 Task: Create a due date automation trigger when advanced on, on the monday after a card is due add dates due next month at 11:00 AM.
Action: Mouse moved to (848, 248)
Screenshot: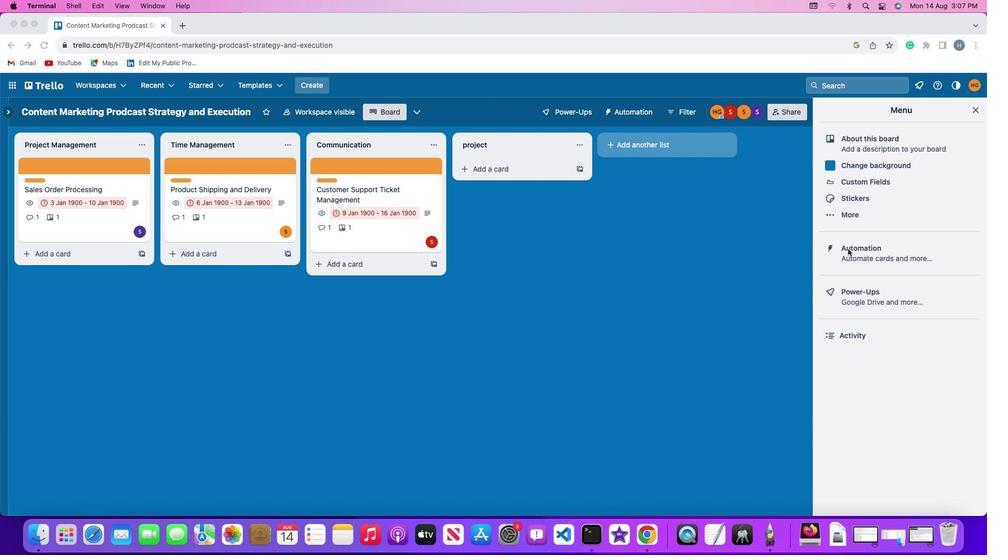 
Action: Mouse pressed left at (848, 248)
Screenshot: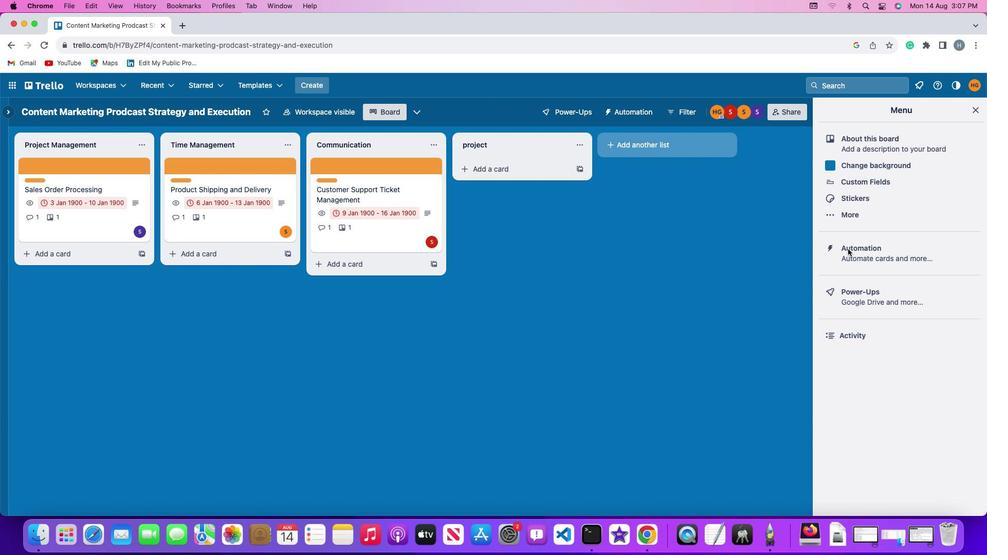 
Action: Mouse pressed left at (848, 248)
Screenshot: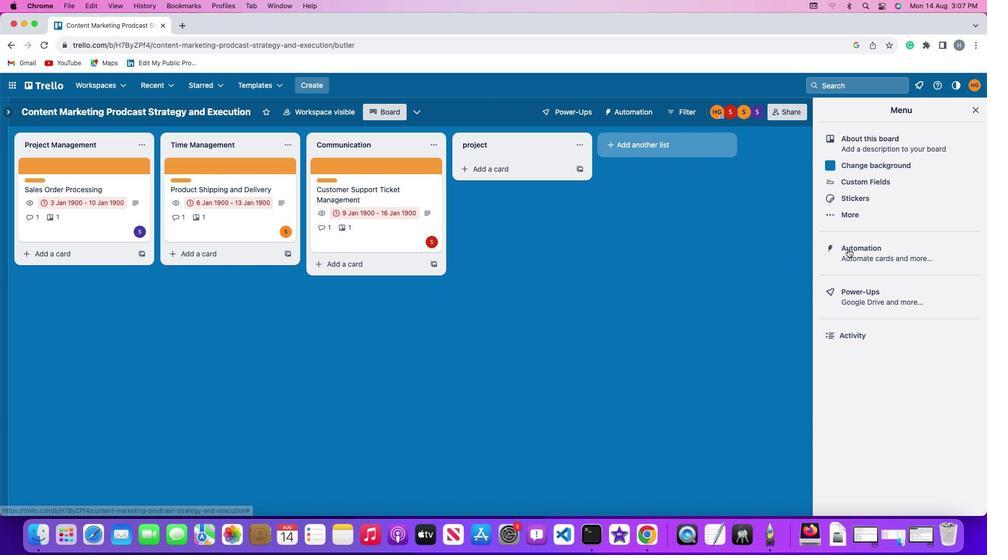 
Action: Mouse moved to (65, 242)
Screenshot: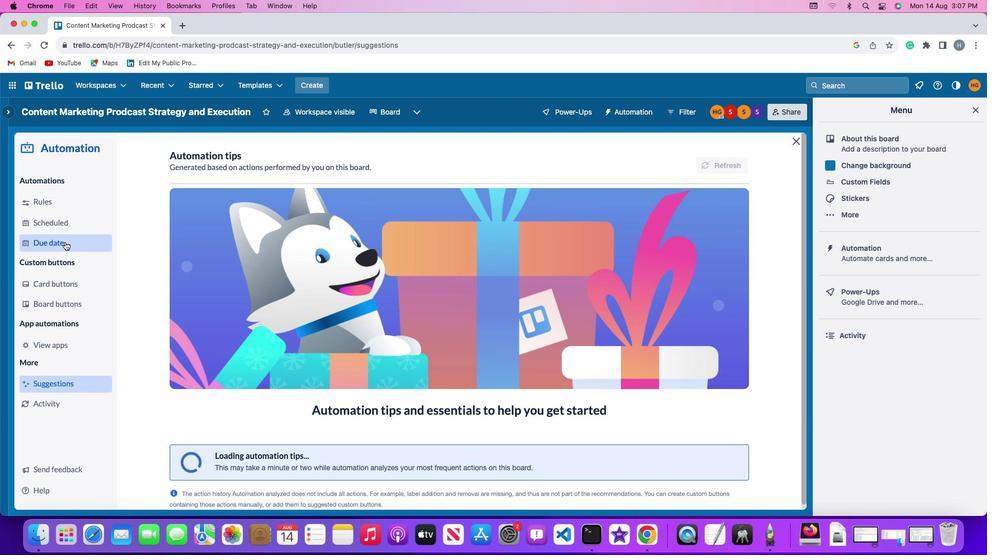 
Action: Mouse pressed left at (65, 242)
Screenshot: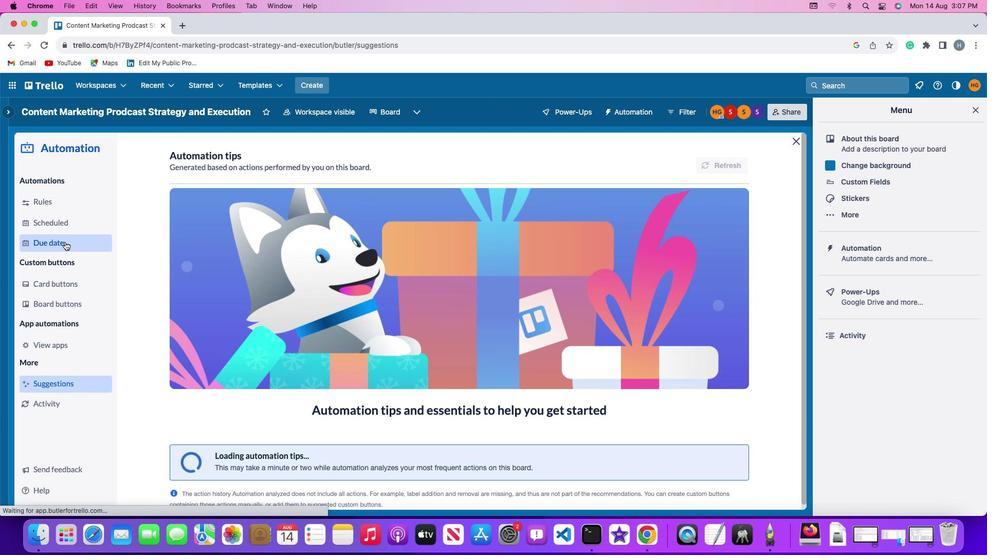 
Action: Mouse moved to (706, 156)
Screenshot: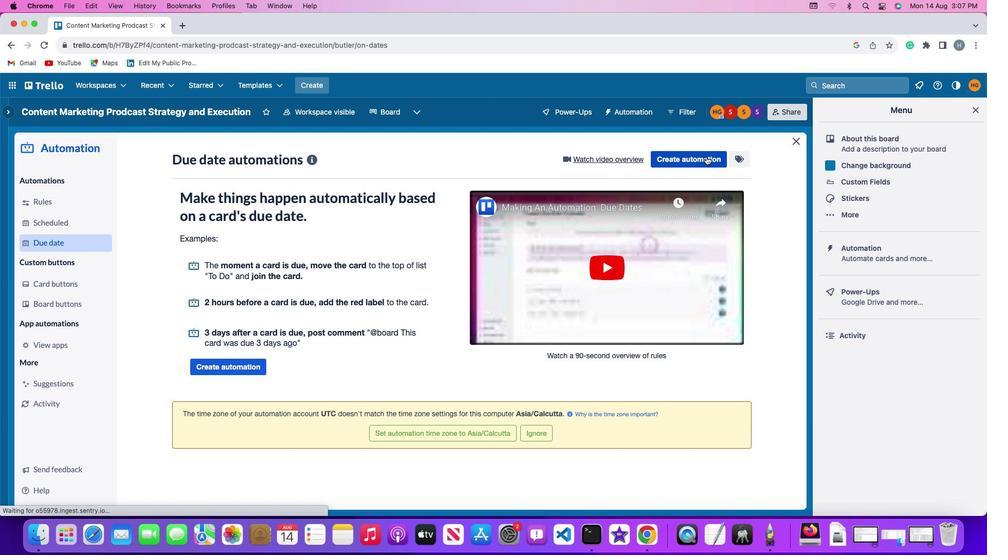 
Action: Mouse pressed left at (706, 156)
Screenshot: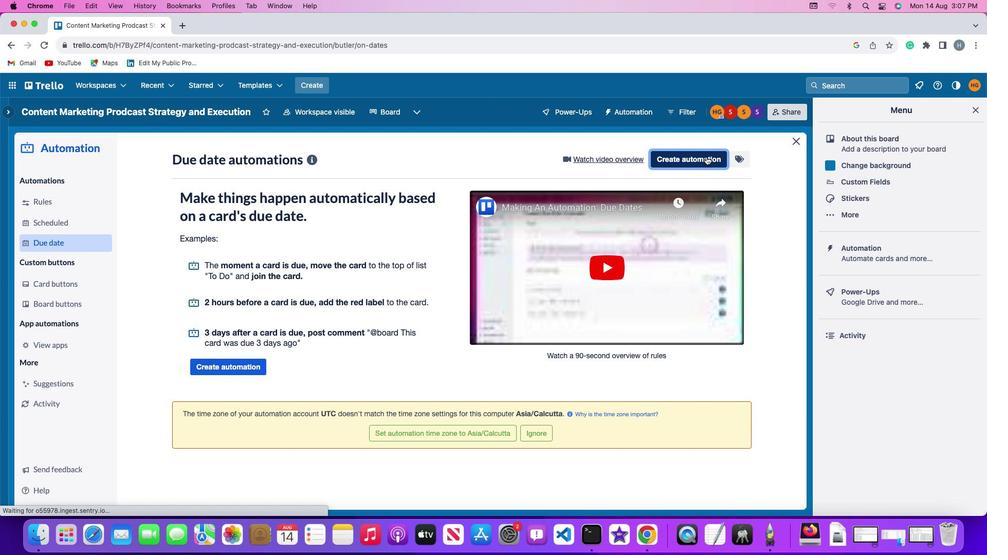 
Action: Mouse moved to (211, 259)
Screenshot: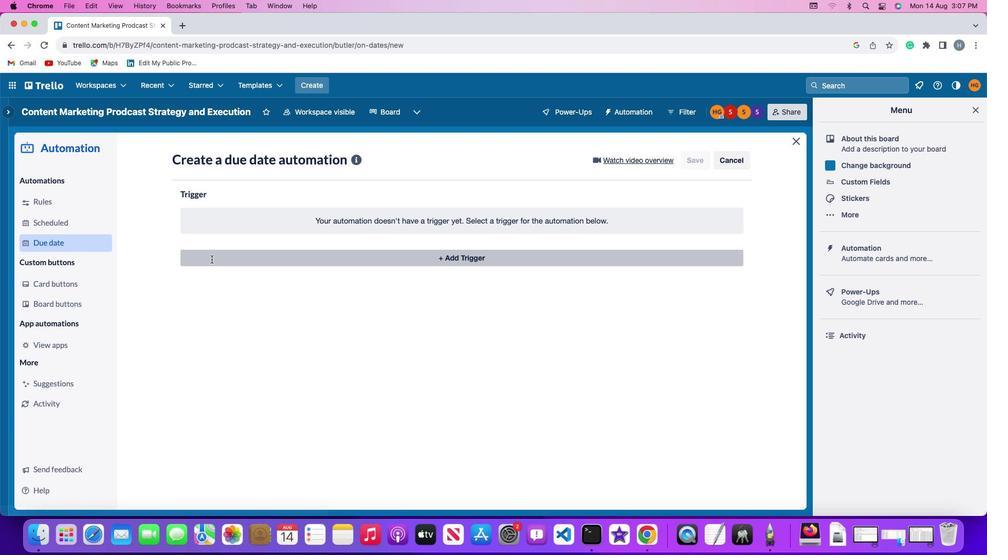 
Action: Mouse pressed left at (211, 259)
Screenshot: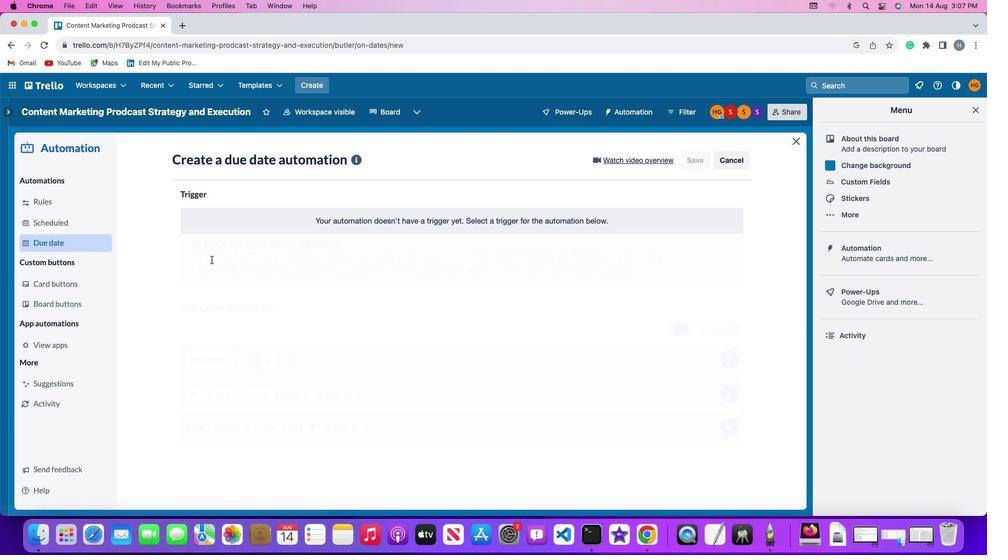 
Action: Mouse moved to (223, 443)
Screenshot: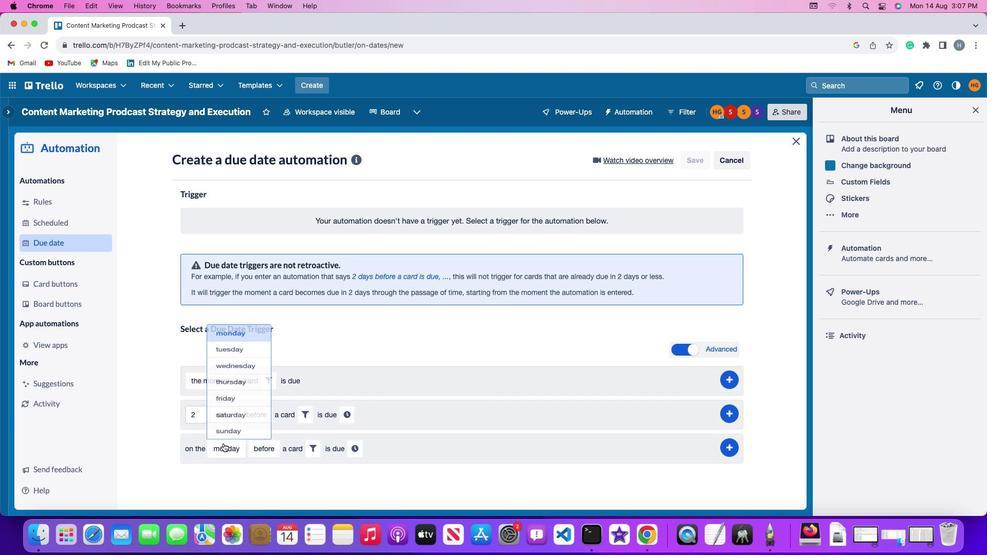 
Action: Mouse pressed left at (223, 443)
Screenshot: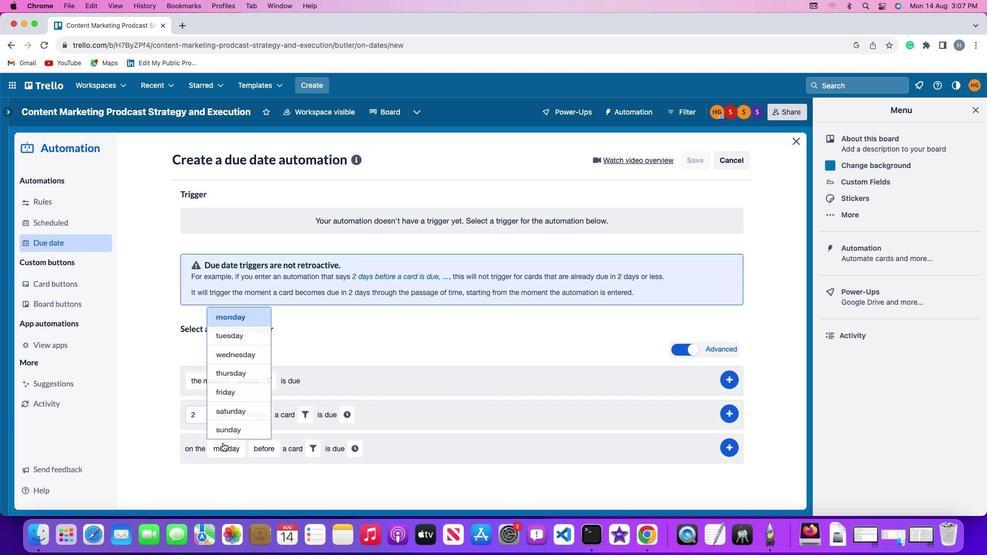 
Action: Mouse moved to (239, 311)
Screenshot: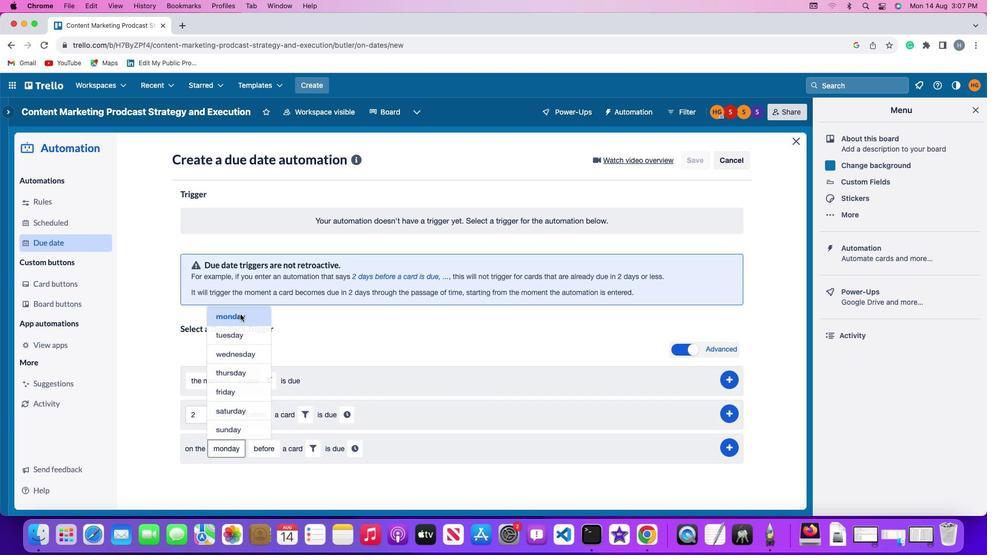 
Action: Mouse pressed left at (239, 311)
Screenshot: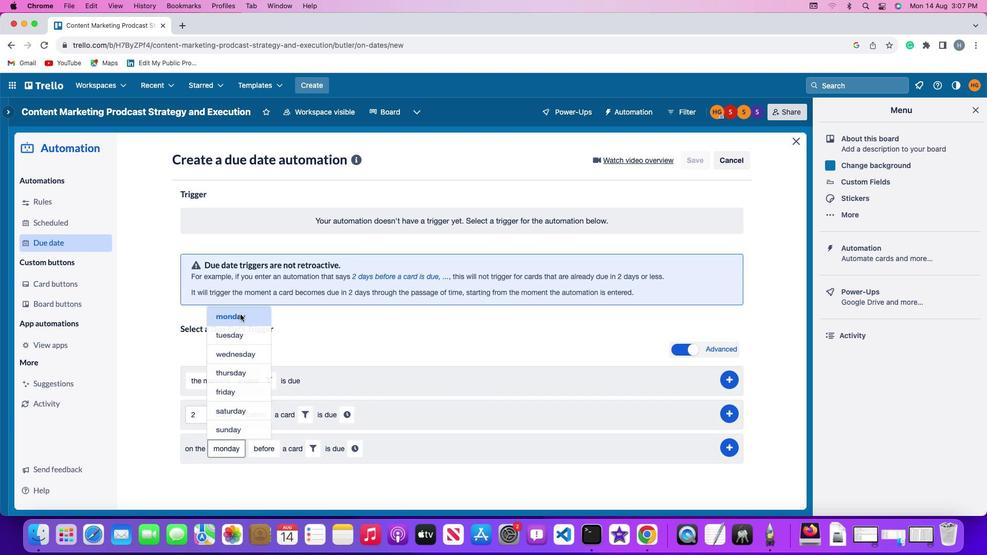 
Action: Mouse moved to (263, 444)
Screenshot: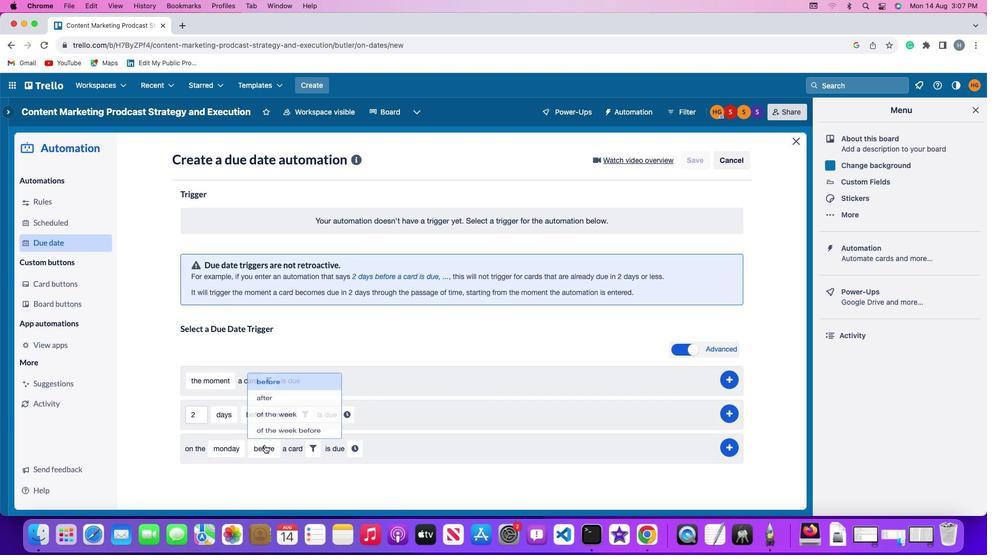 
Action: Mouse pressed left at (263, 444)
Screenshot: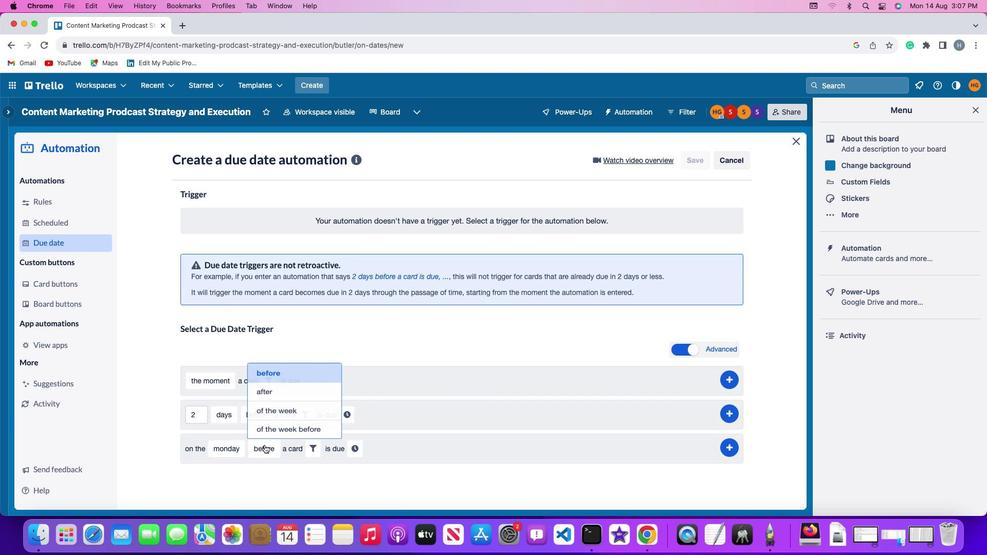 
Action: Mouse moved to (277, 388)
Screenshot: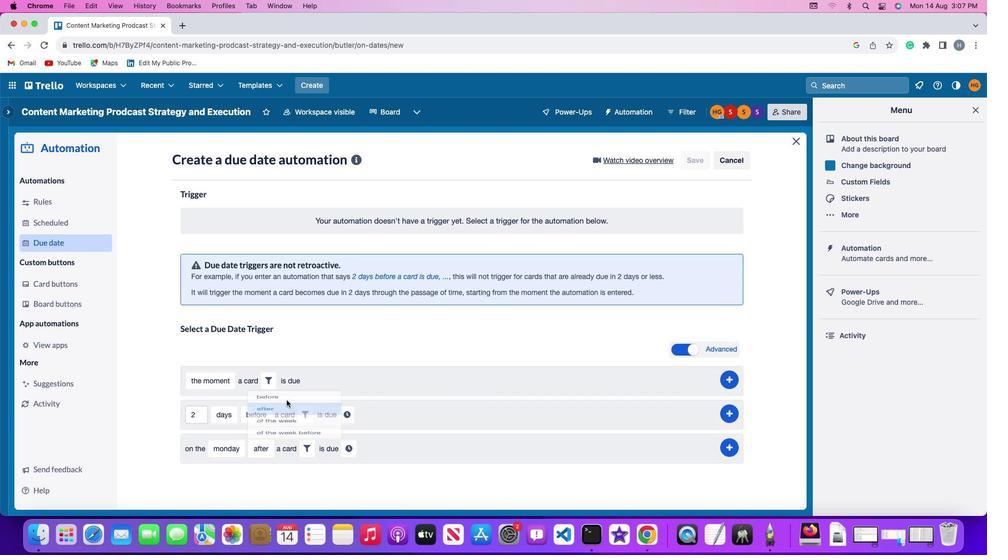 
Action: Mouse pressed left at (277, 388)
Screenshot: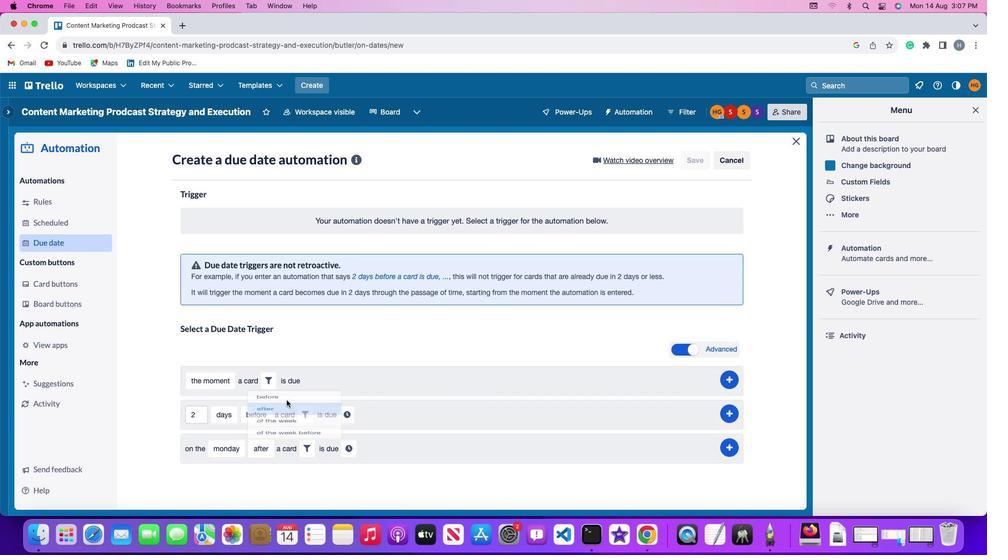 
Action: Mouse moved to (308, 446)
Screenshot: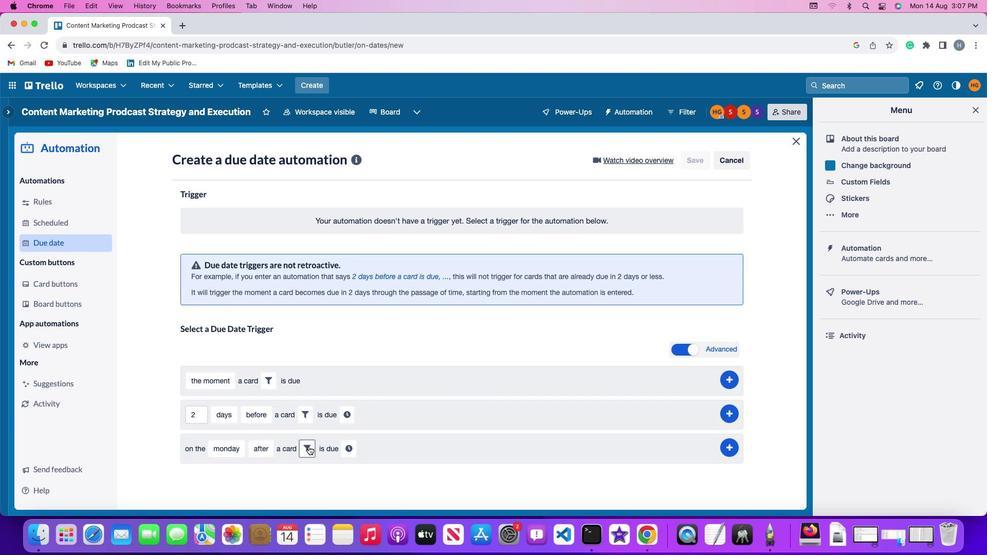 
Action: Mouse pressed left at (308, 446)
Screenshot: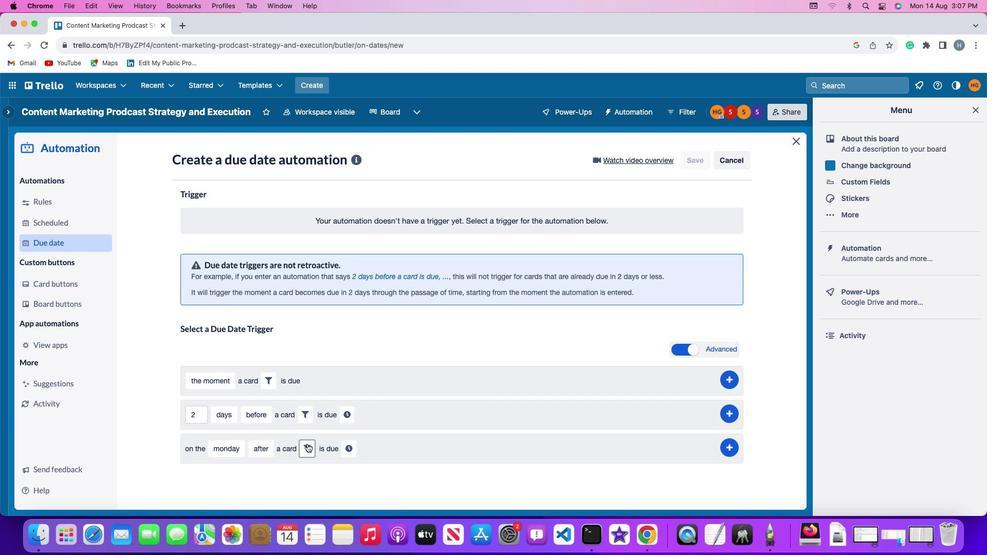 
Action: Mouse moved to (365, 487)
Screenshot: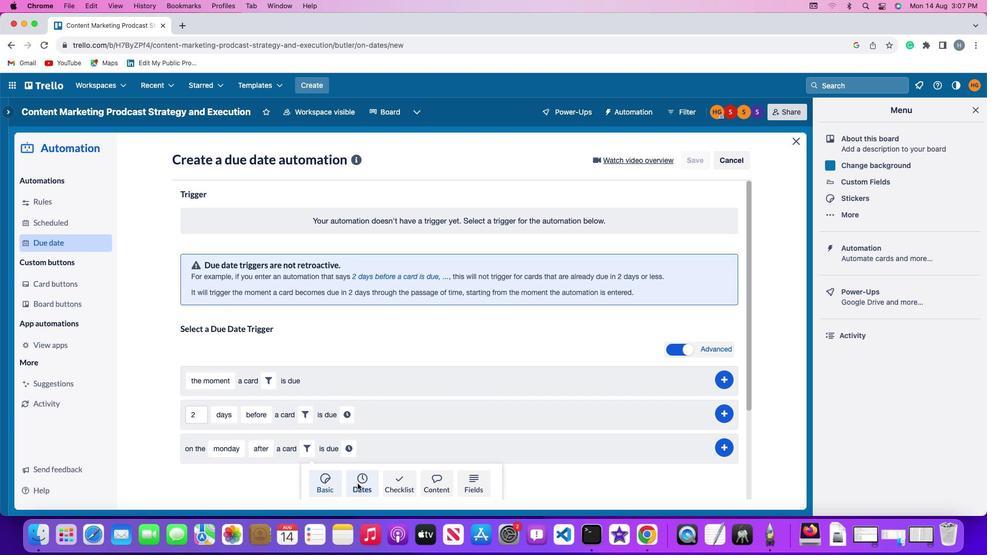 
Action: Mouse pressed left at (365, 487)
Screenshot: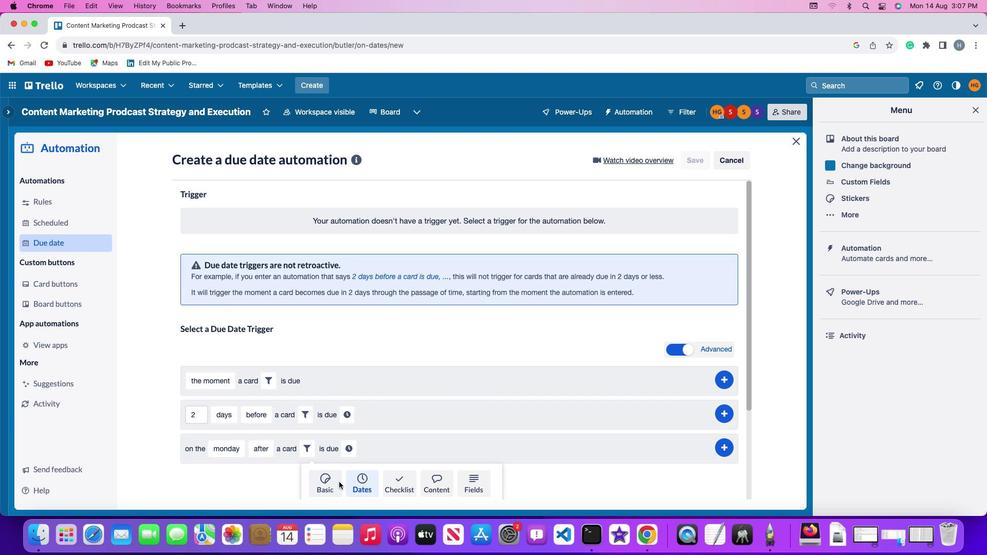 
Action: Mouse moved to (290, 477)
Screenshot: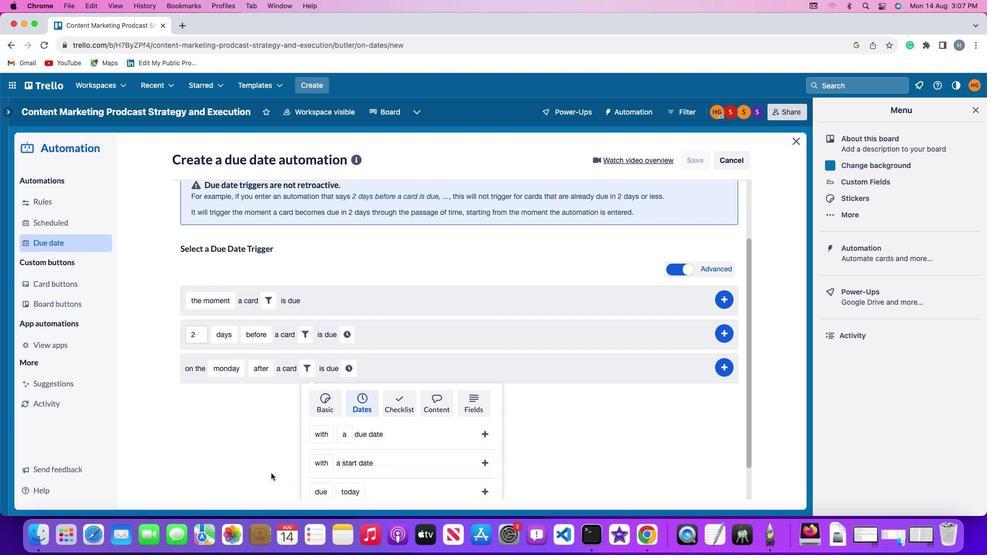 
Action: Mouse scrolled (290, 477) with delta (0, 0)
Screenshot: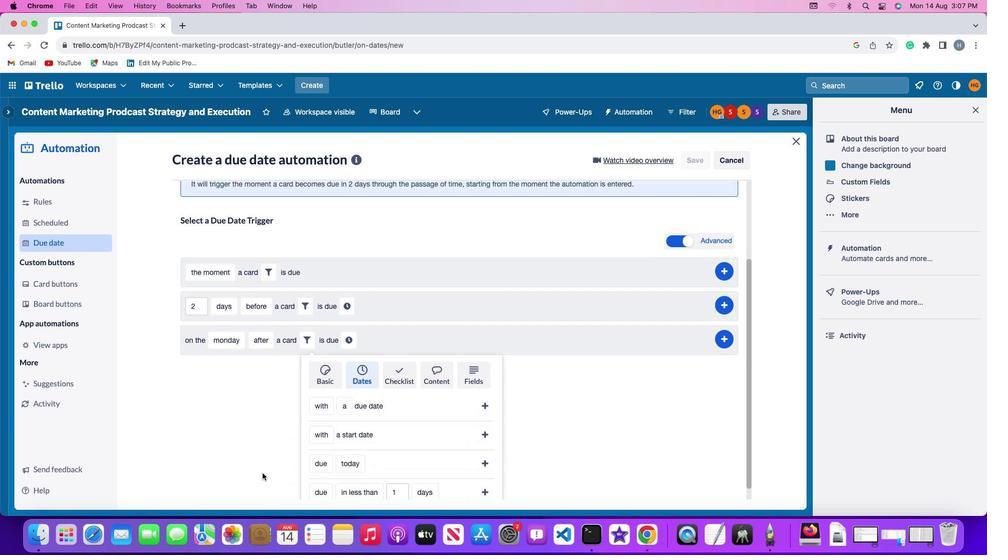 
Action: Mouse moved to (289, 476)
Screenshot: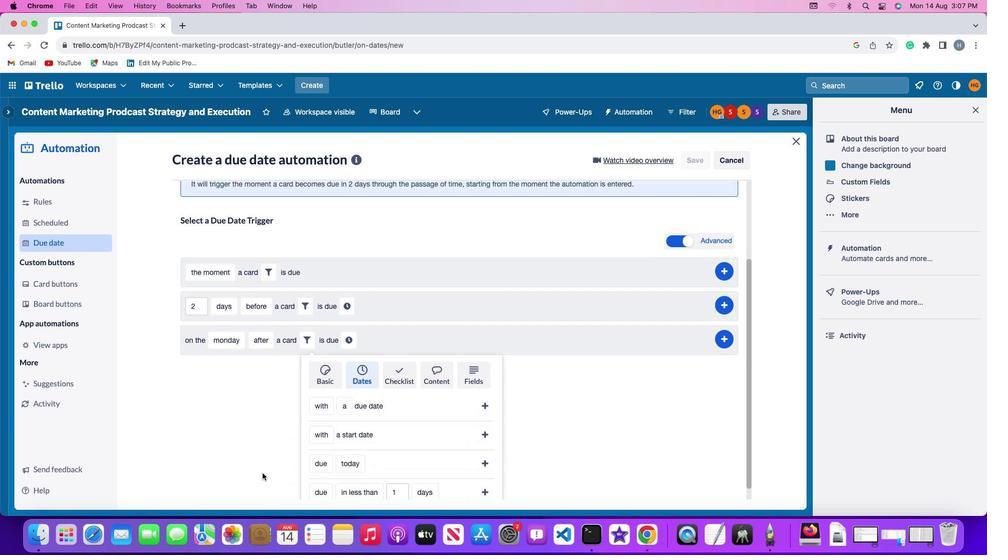 
Action: Mouse scrolled (289, 476) with delta (0, 0)
Screenshot: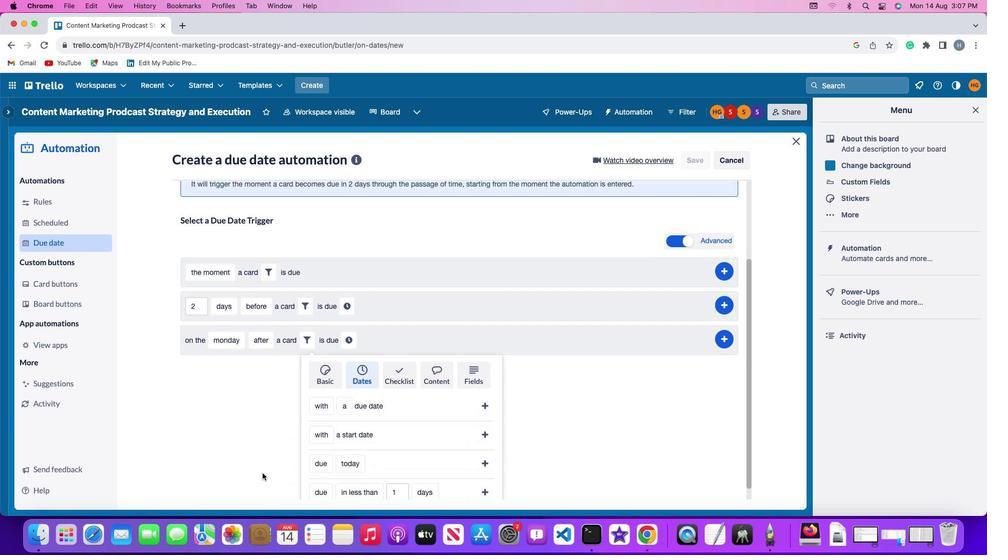 
Action: Mouse moved to (289, 476)
Screenshot: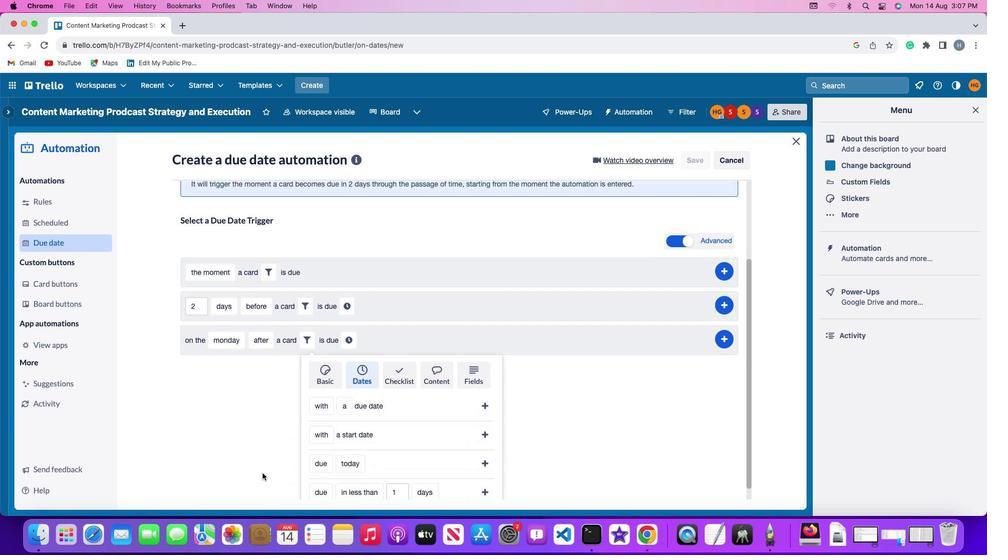 
Action: Mouse scrolled (289, 476) with delta (0, -1)
Screenshot: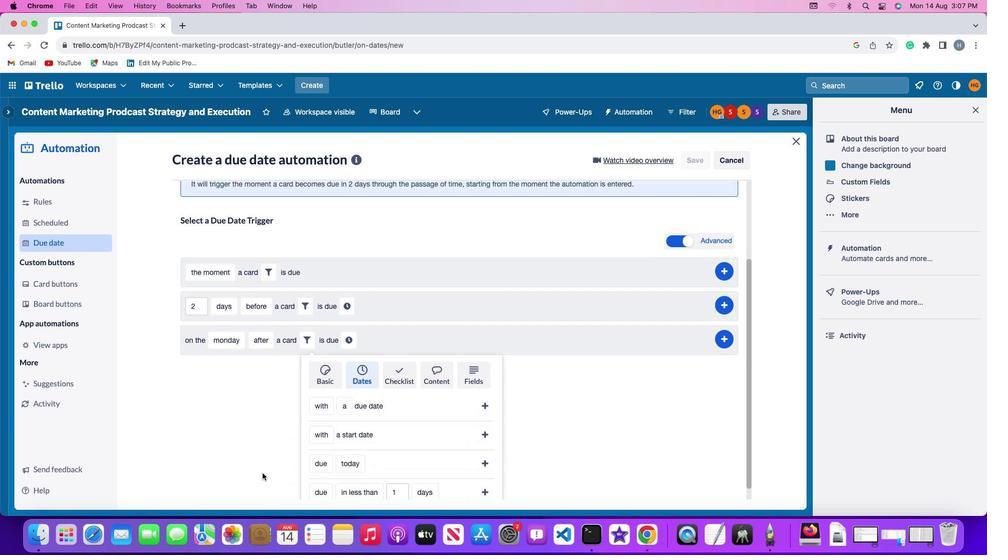 
Action: Mouse moved to (287, 473)
Screenshot: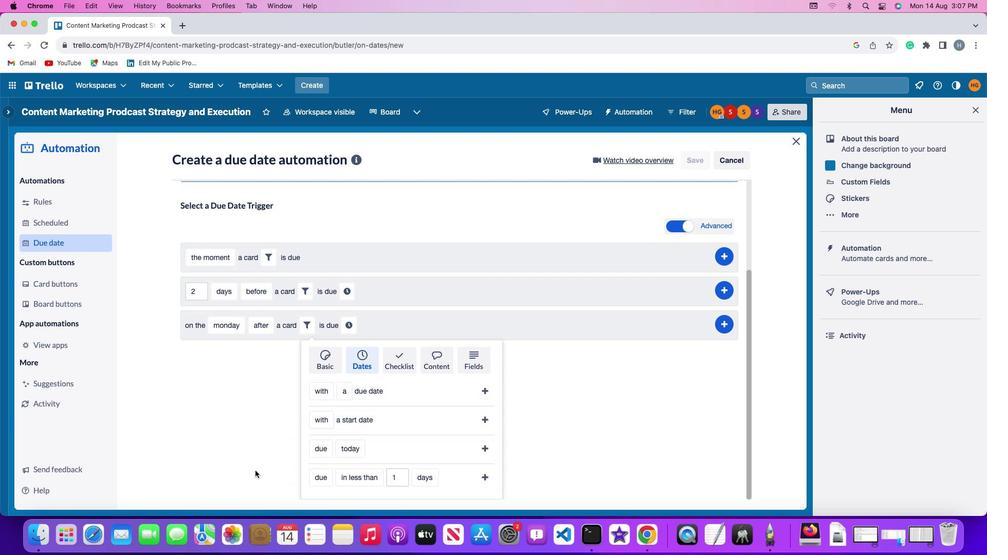
Action: Mouse scrolled (287, 473) with delta (0, -2)
Screenshot: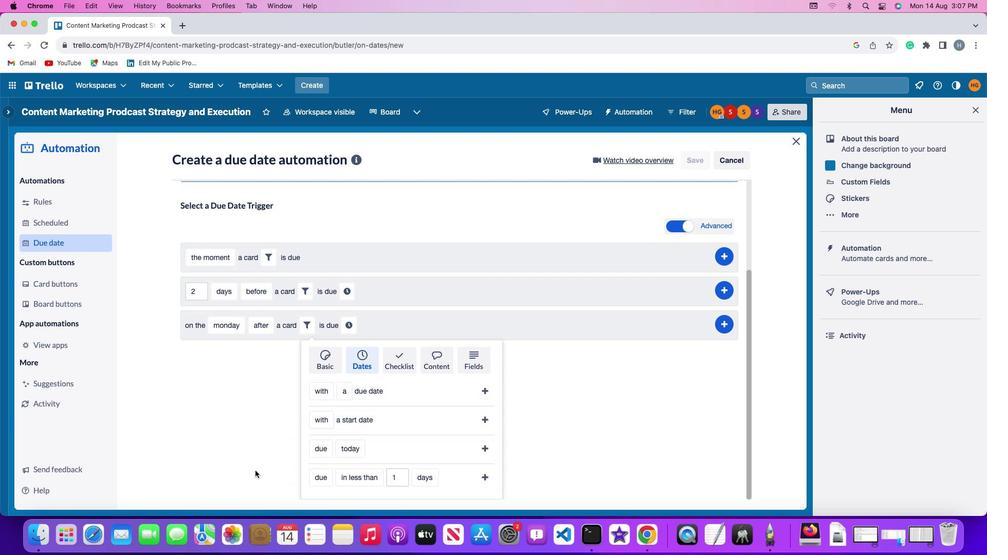 
Action: Mouse moved to (255, 471)
Screenshot: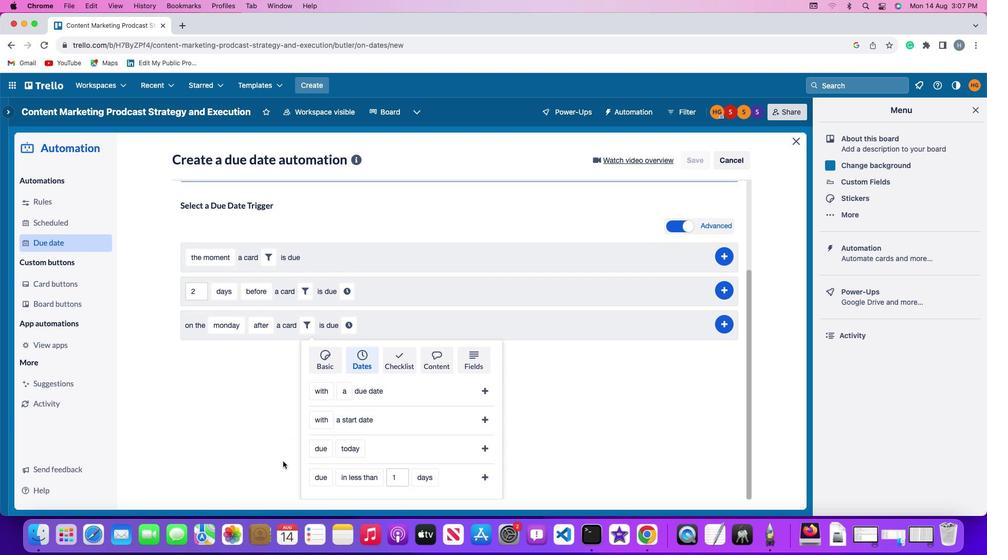 
Action: Mouse scrolled (255, 471) with delta (0, 0)
Screenshot: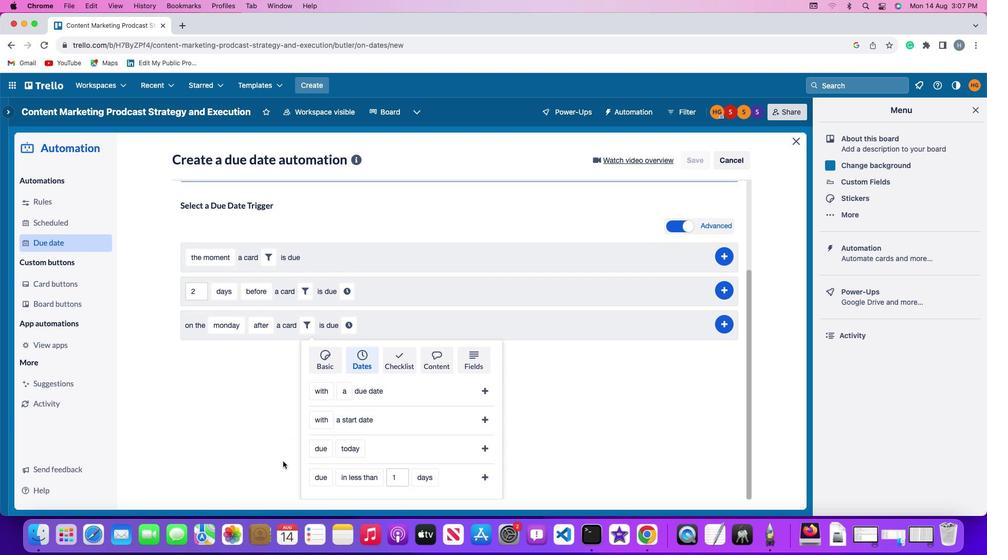 
Action: Mouse moved to (255, 470)
Screenshot: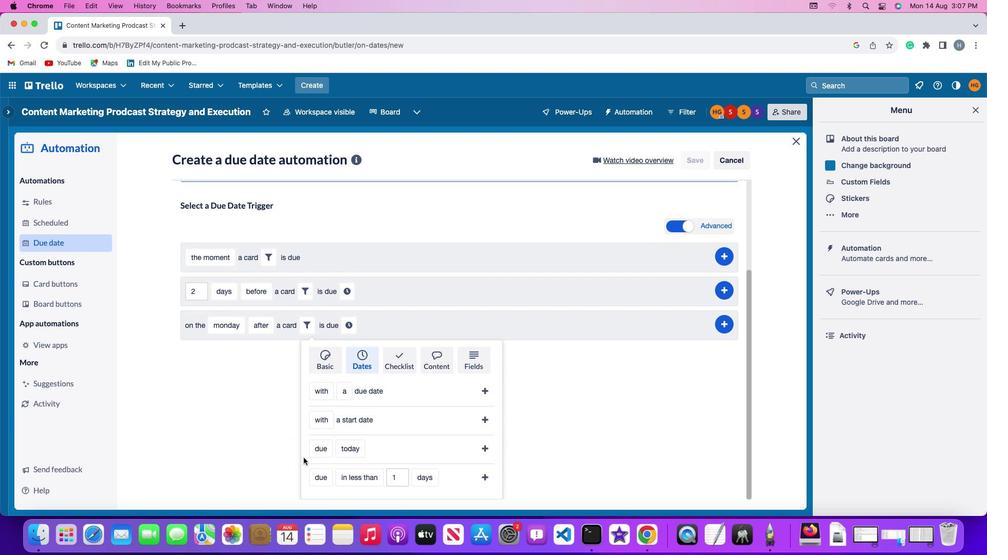 
Action: Mouse scrolled (255, 470) with delta (0, 0)
Screenshot: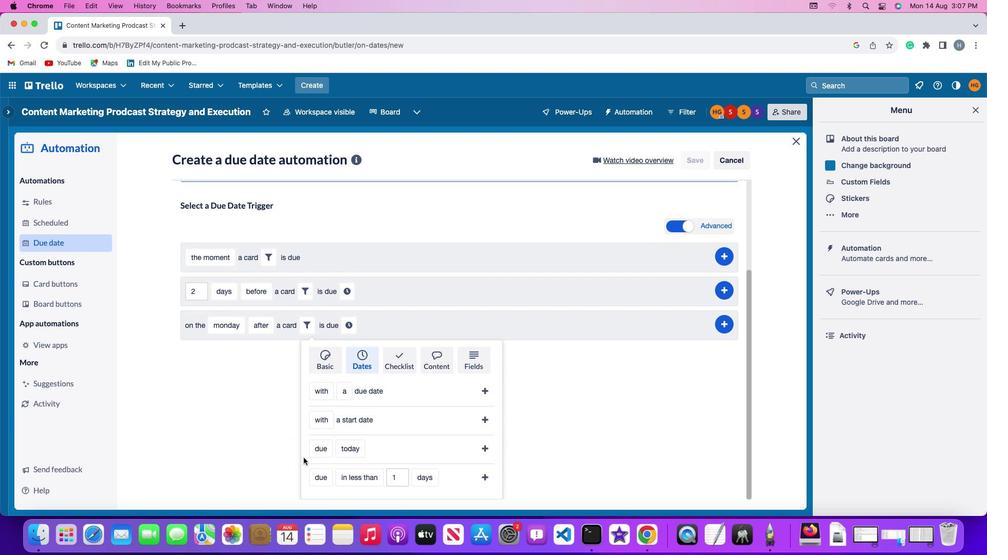 
Action: Mouse moved to (254, 469)
Screenshot: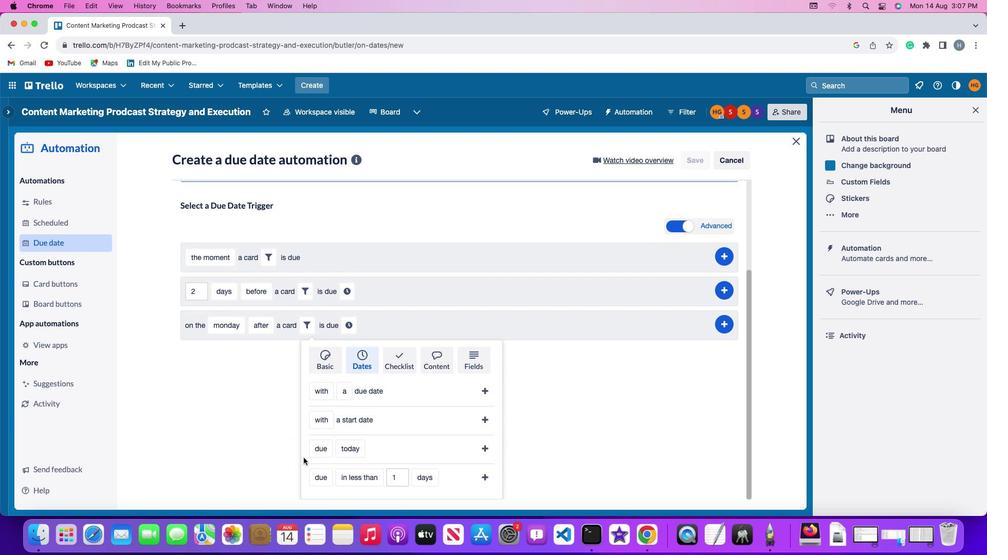 
Action: Mouse scrolled (254, 469) with delta (0, -1)
Screenshot: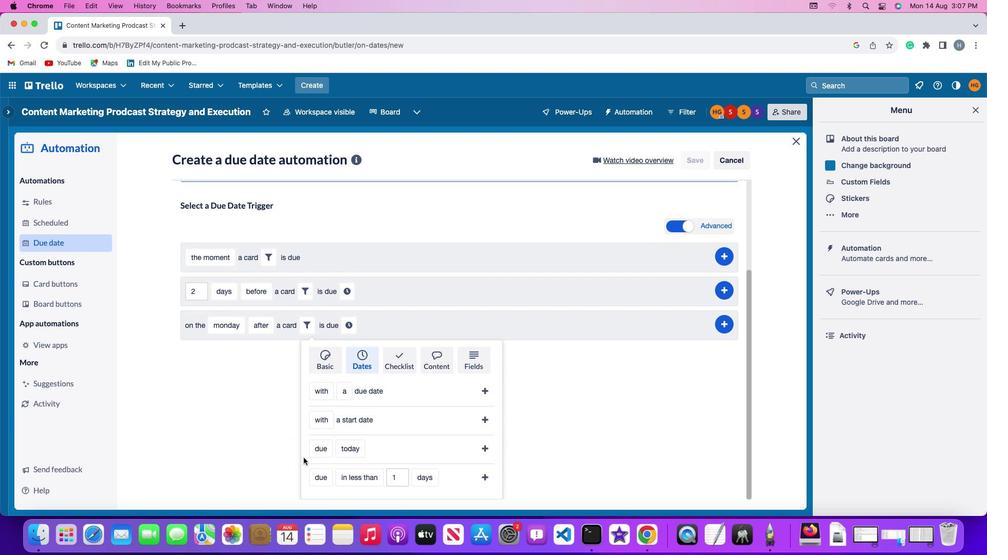 
Action: Mouse moved to (325, 452)
Screenshot: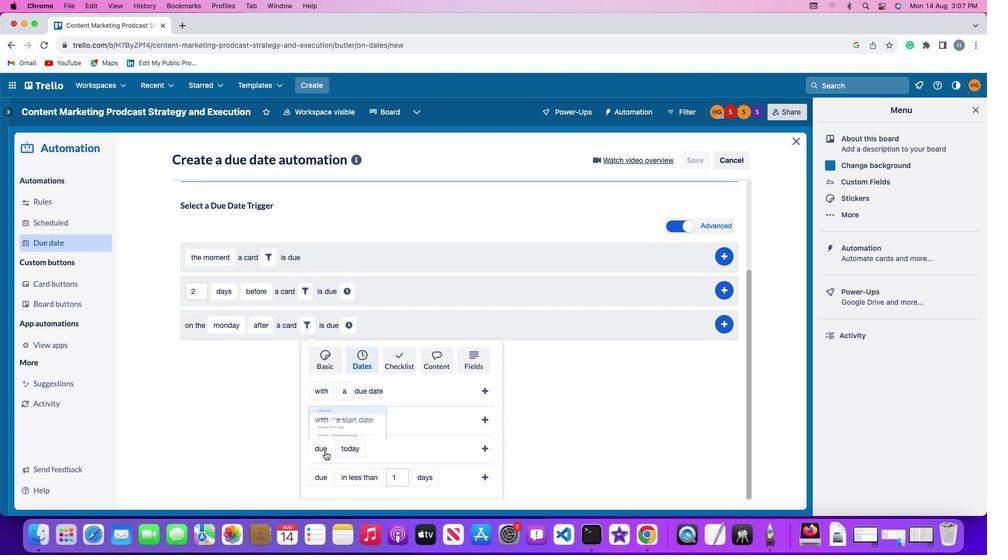 
Action: Mouse pressed left at (325, 452)
Screenshot: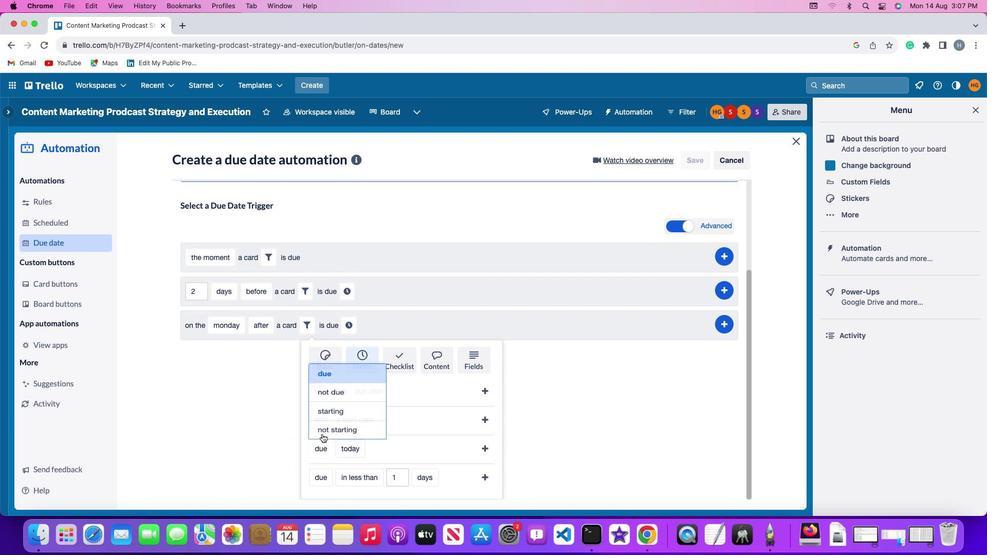 
Action: Mouse moved to (331, 366)
Screenshot: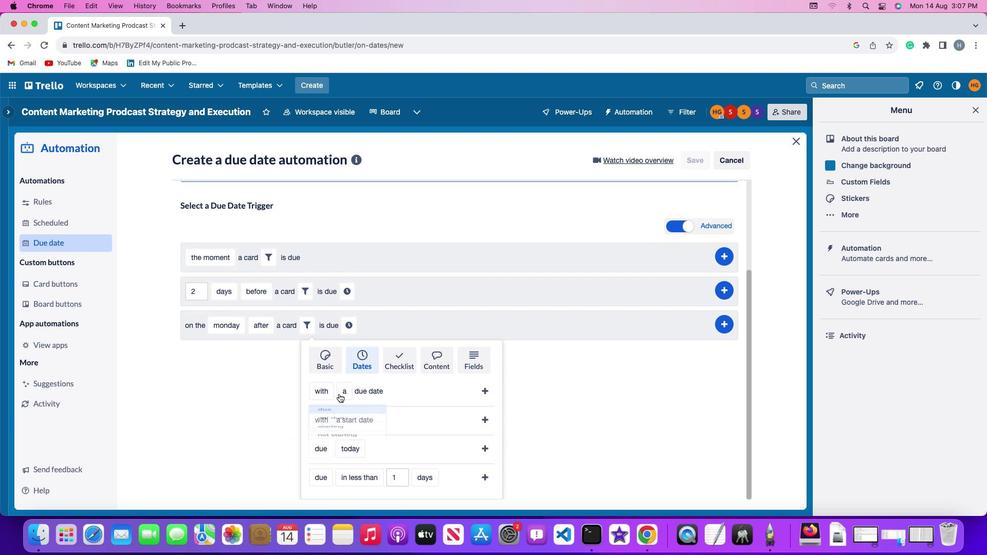 
Action: Mouse pressed left at (331, 366)
Screenshot: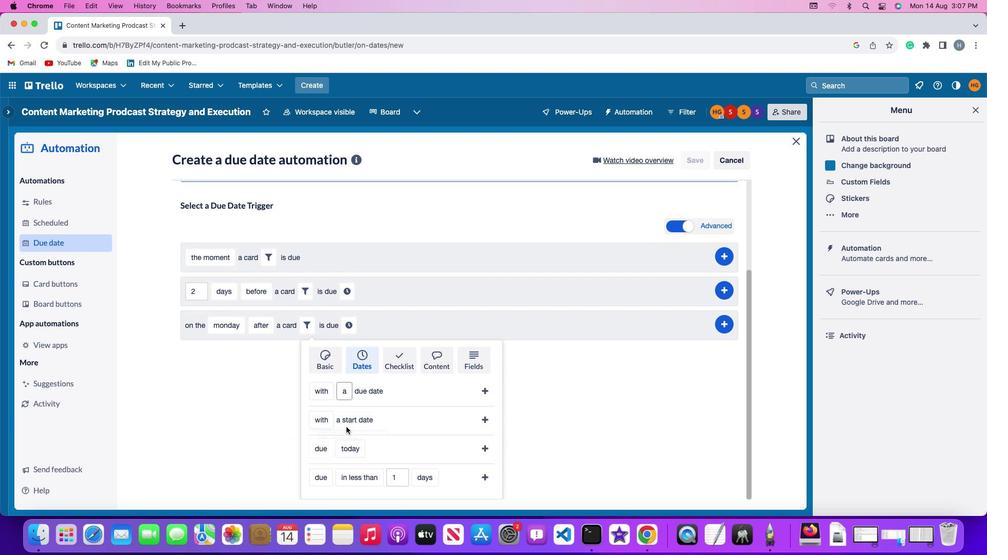 
Action: Mouse moved to (351, 448)
Screenshot: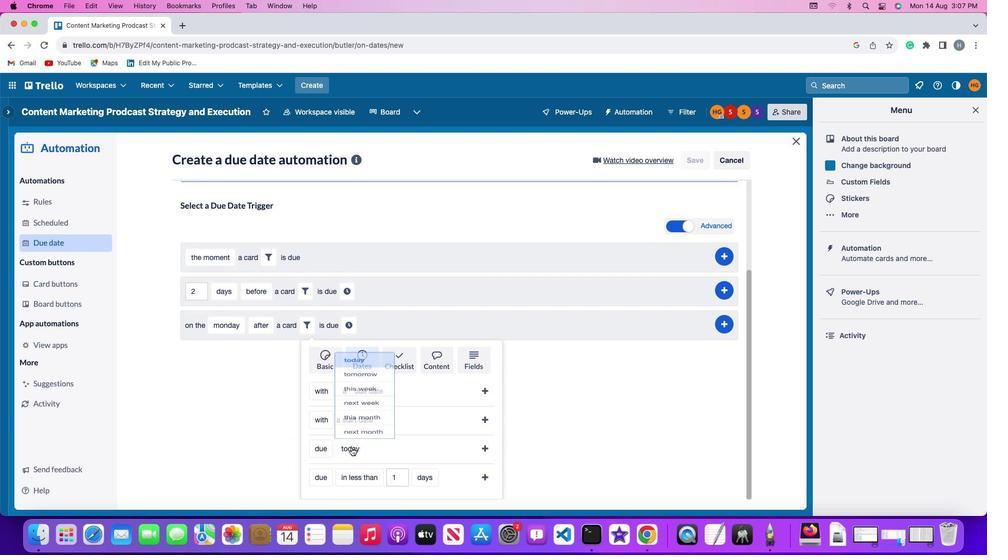 
Action: Mouse pressed left at (351, 448)
Screenshot: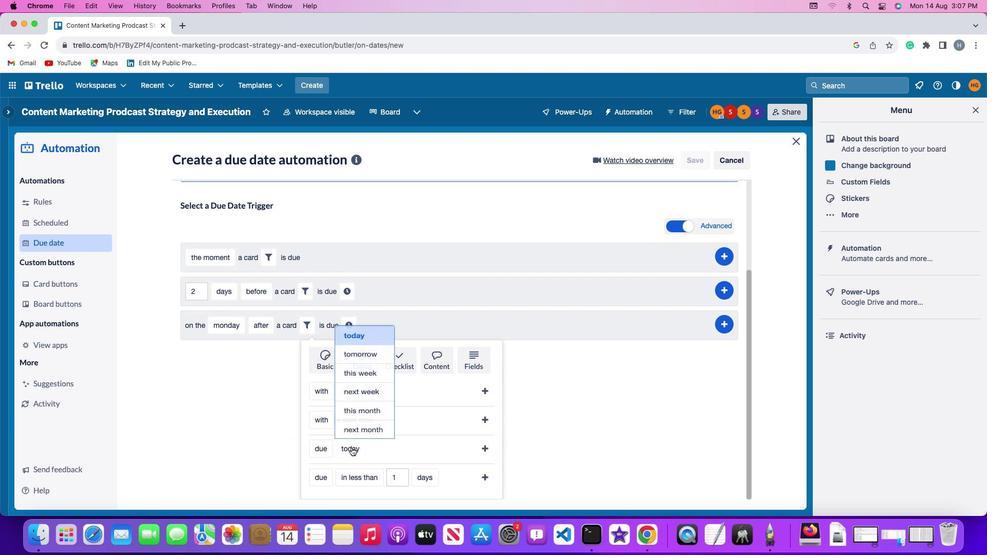 
Action: Mouse moved to (361, 434)
Screenshot: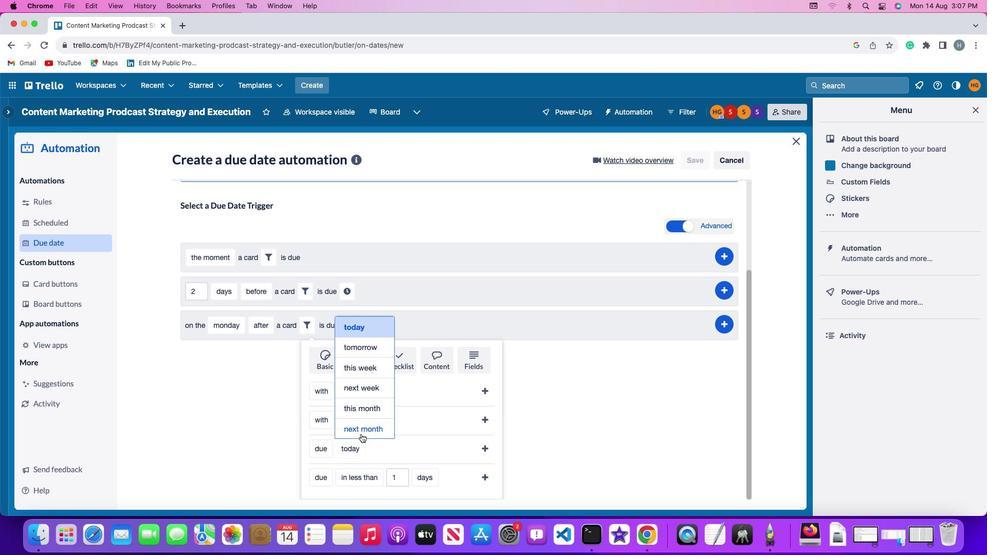 
Action: Mouse pressed left at (361, 434)
Screenshot: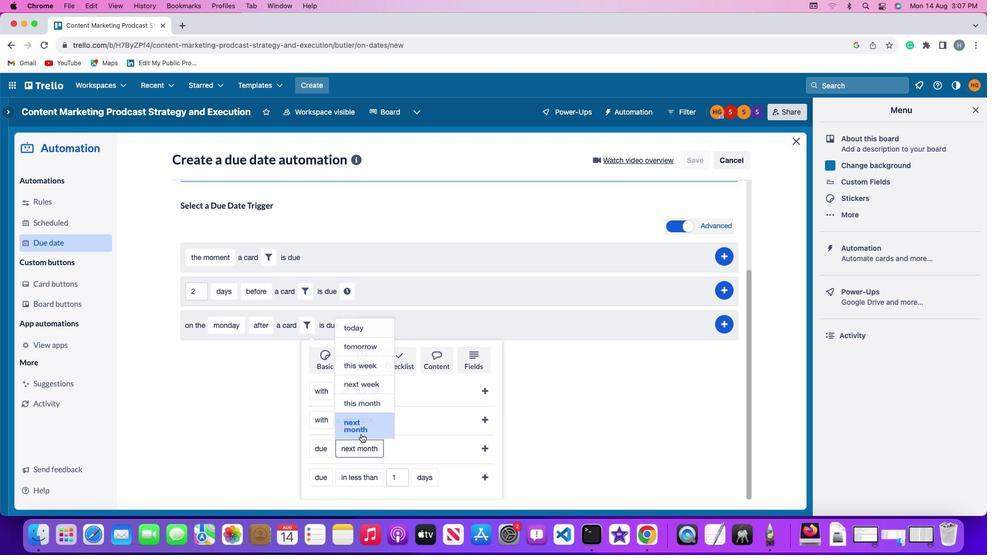 
Action: Mouse moved to (481, 449)
Screenshot: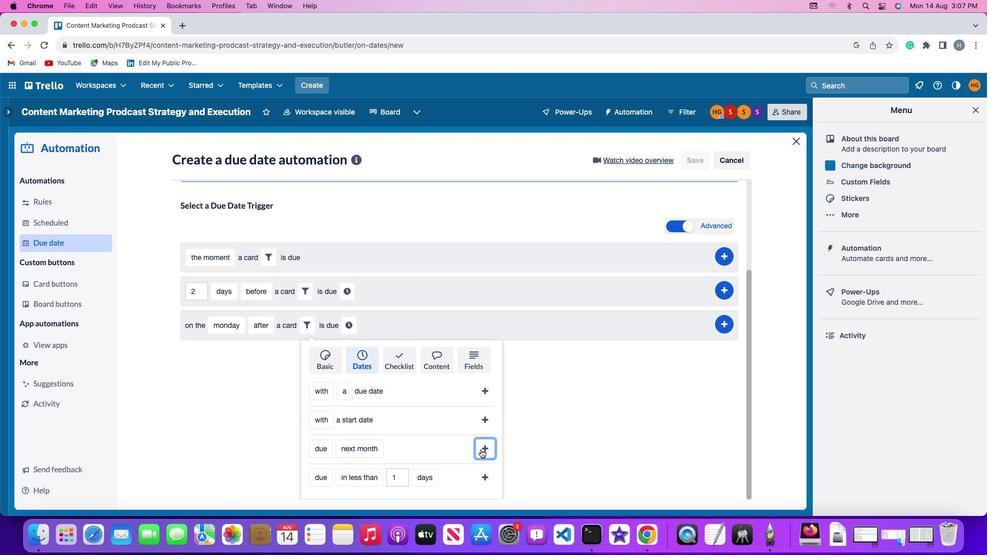 
Action: Mouse pressed left at (481, 449)
Screenshot: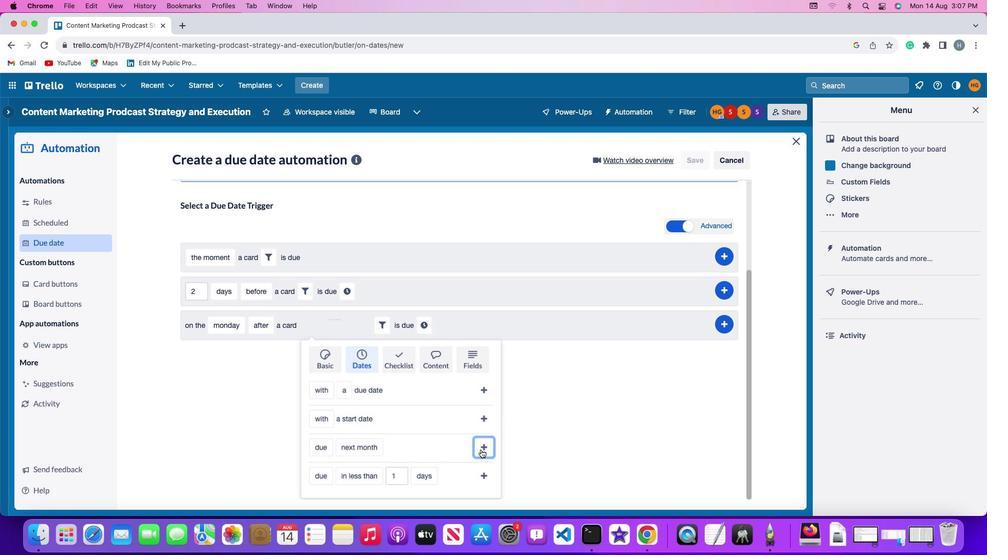 
Action: Mouse moved to (425, 445)
Screenshot: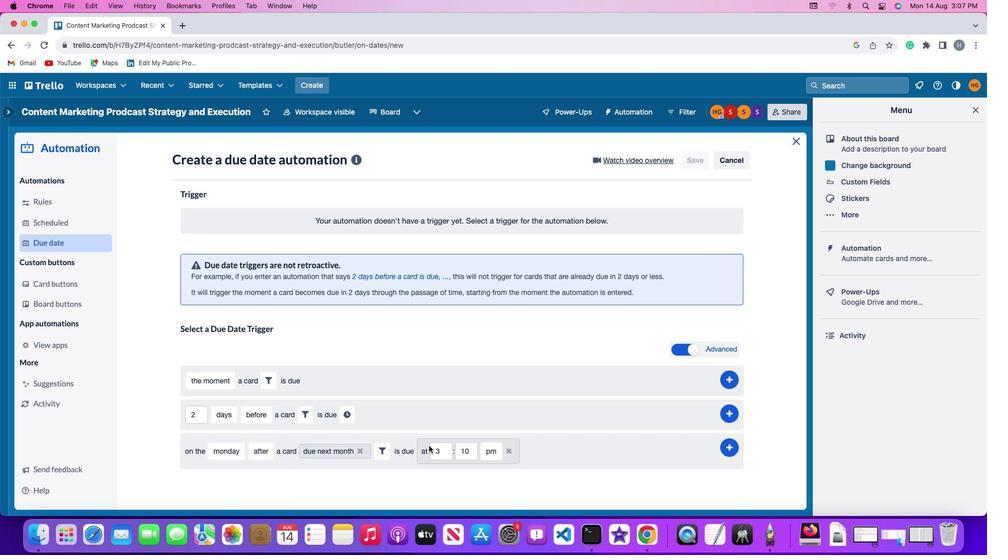 
Action: Mouse pressed left at (425, 445)
Screenshot: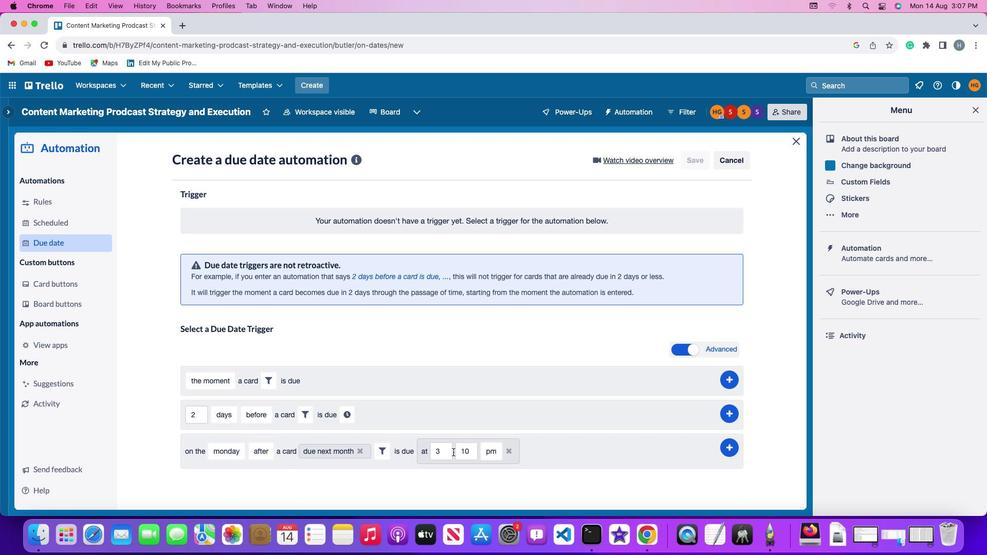 
Action: Mouse moved to (443, 448)
Screenshot: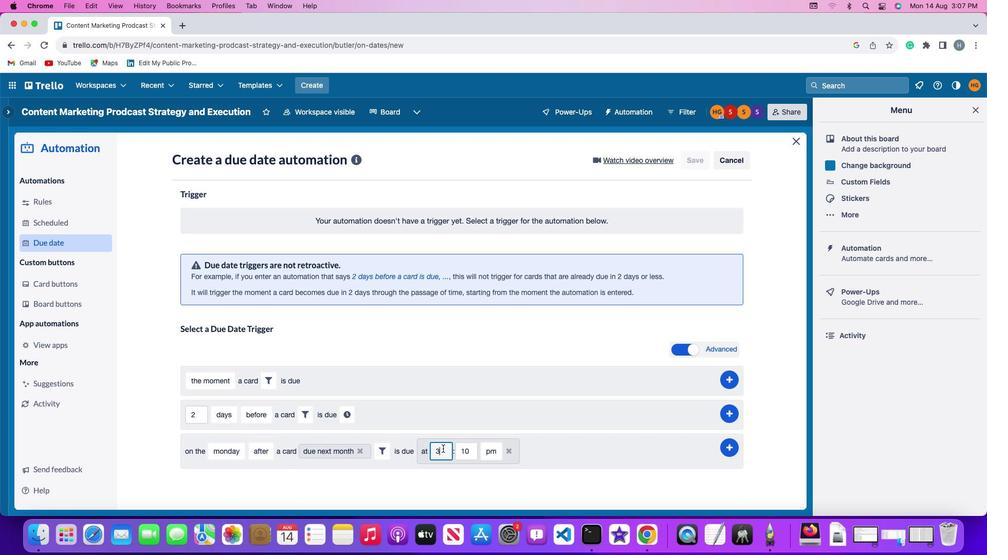
Action: Mouse pressed left at (443, 448)
Screenshot: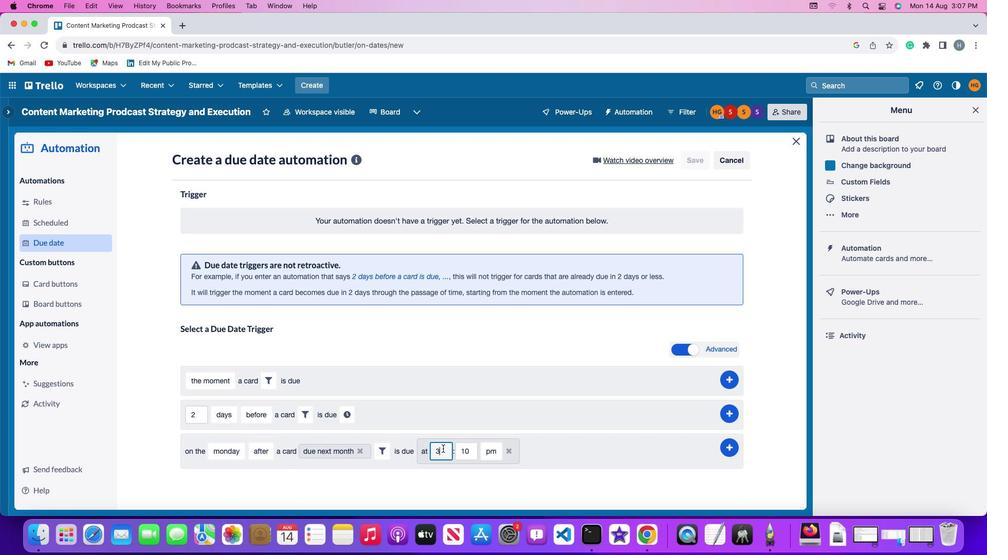 
Action: Key pressed Key.backspace'1'
Screenshot: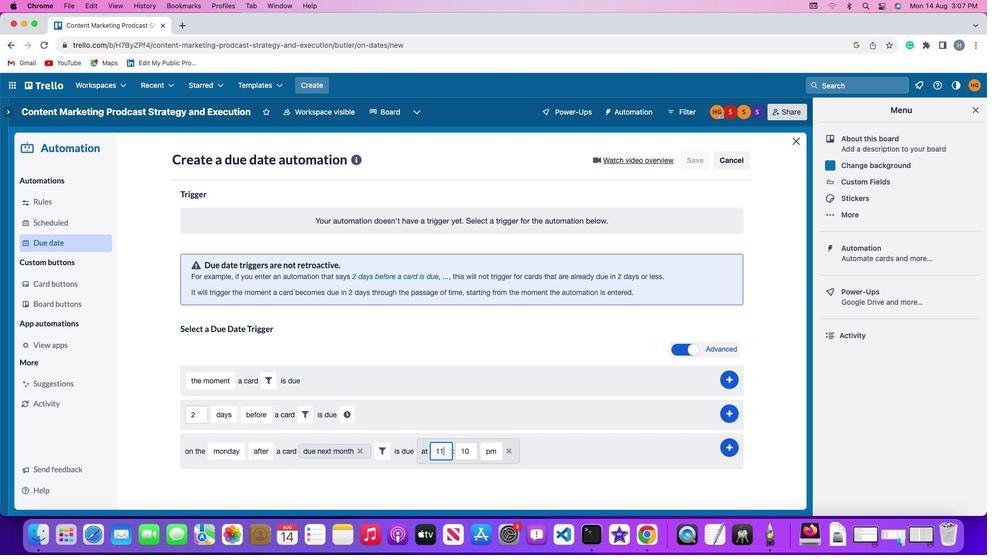 
Action: Mouse moved to (443, 448)
Screenshot: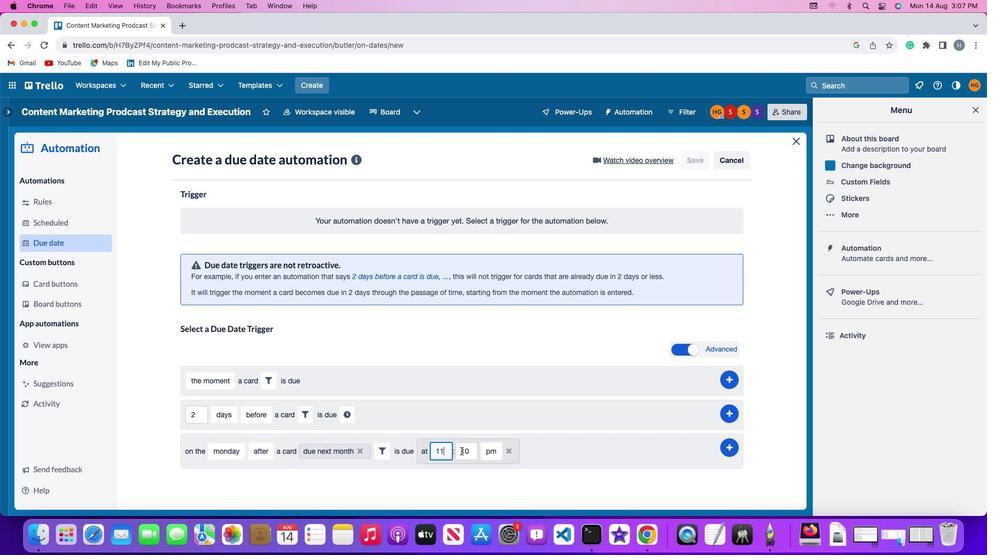 
Action: Key pressed '1'
Screenshot: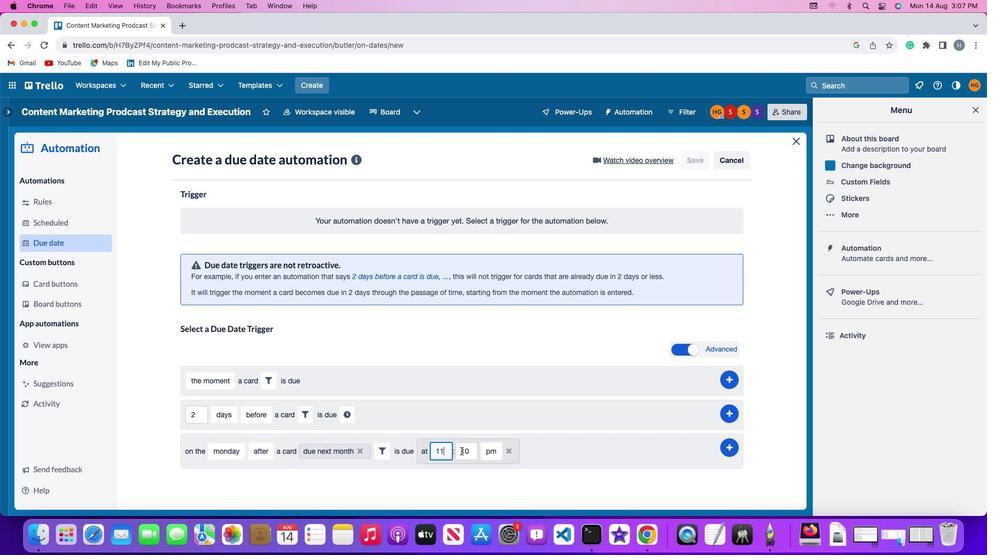 
Action: Mouse moved to (471, 451)
Screenshot: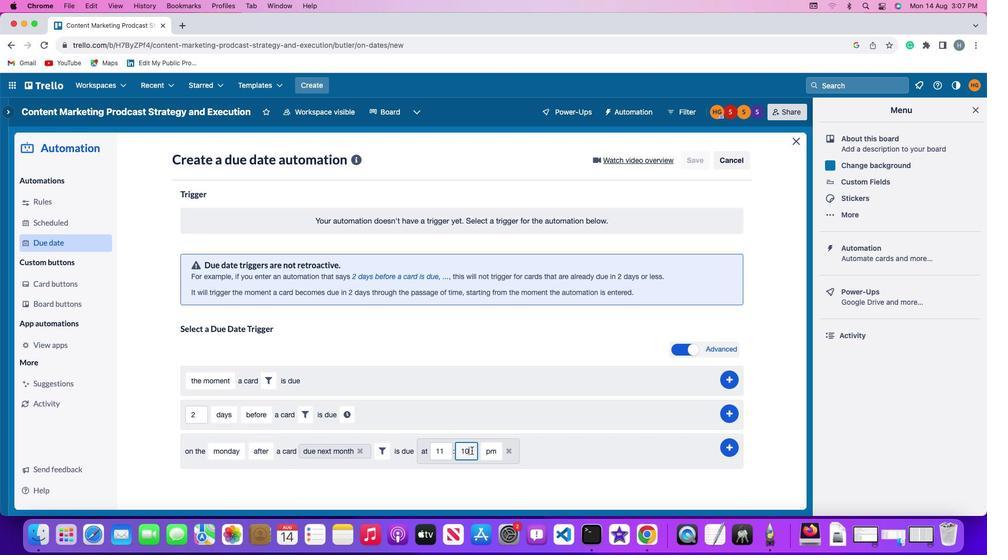 
Action: Mouse pressed left at (471, 451)
Screenshot: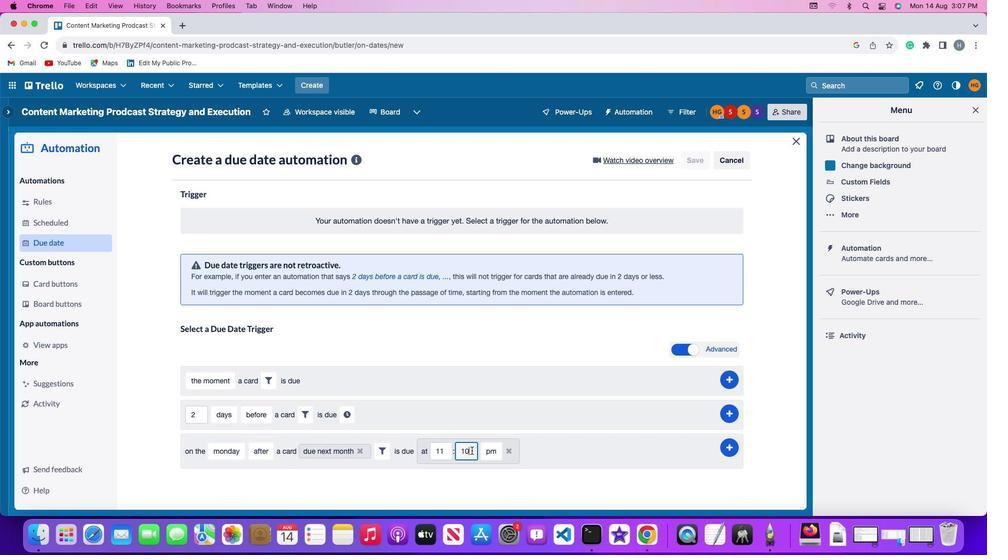 
Action: Mouse moved to (472, 450)
Screenshot: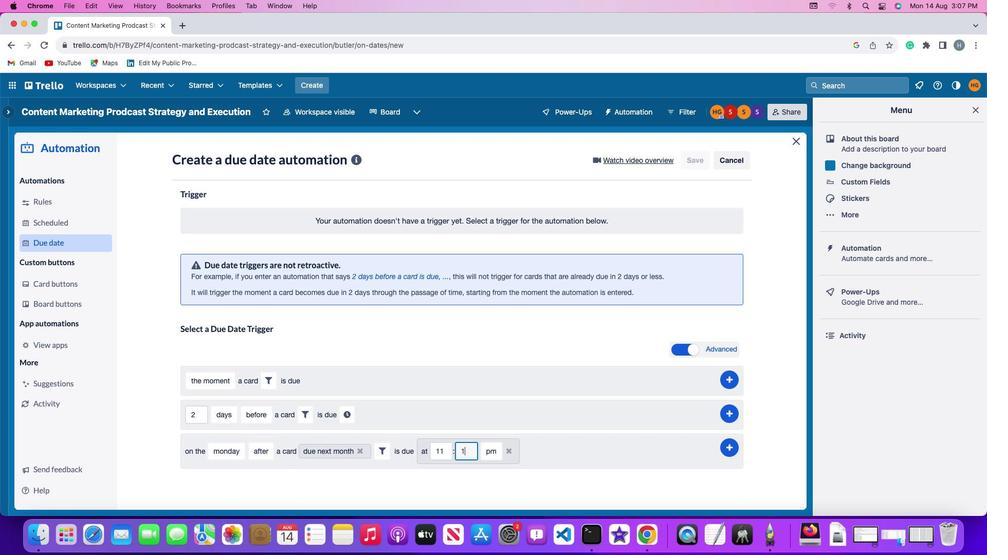 
Action: Key pressed Key.backspaceKey.backspace
Screenshot: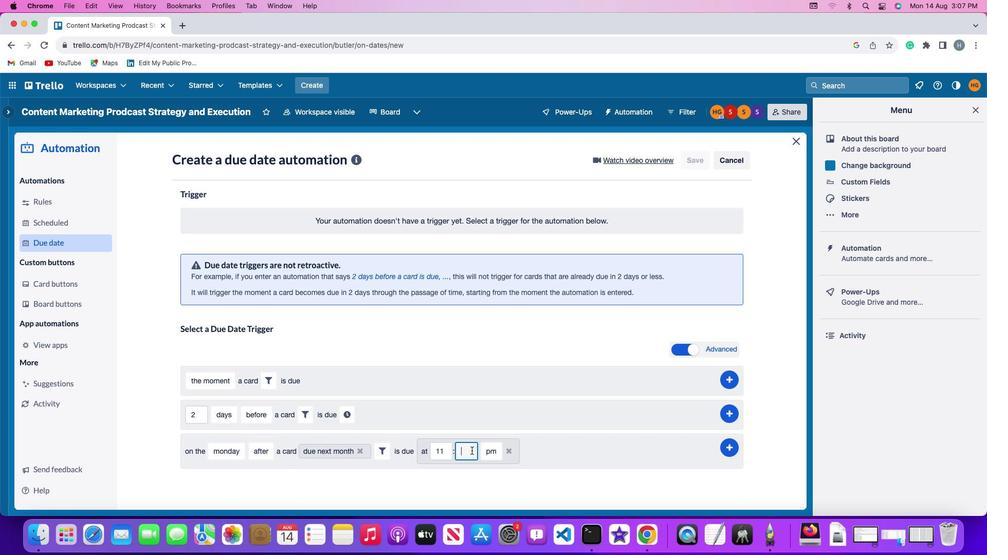 
Action: Mouse moved to (472, 451)
Screenshot: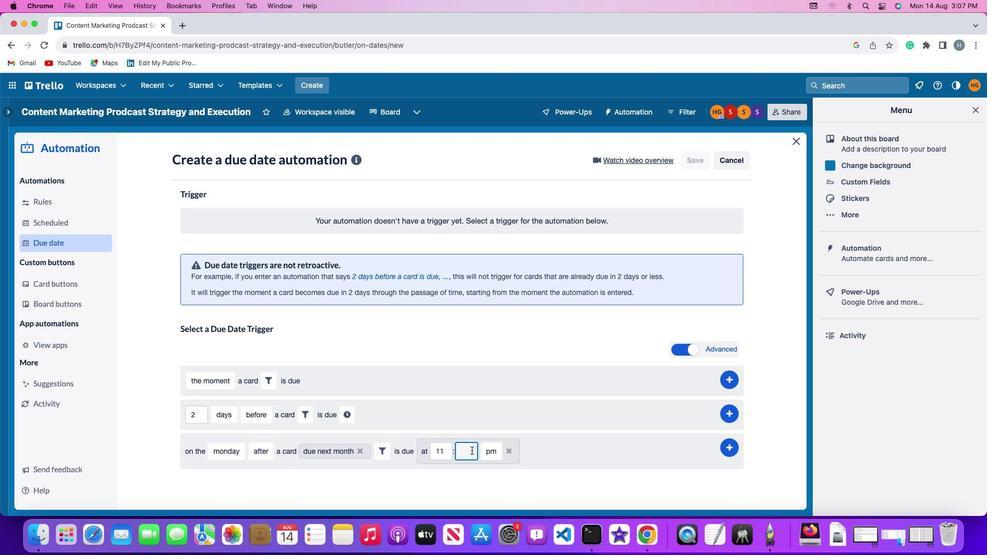 
Action: Key pressed '0''0'
Screenshot: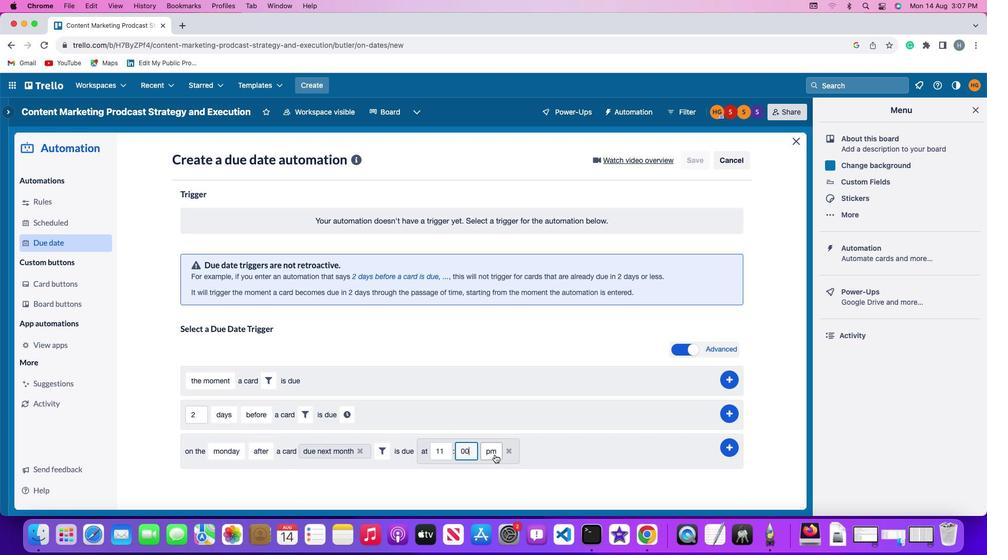 
Action: Mouse moved to (496, 455)
Screenshot: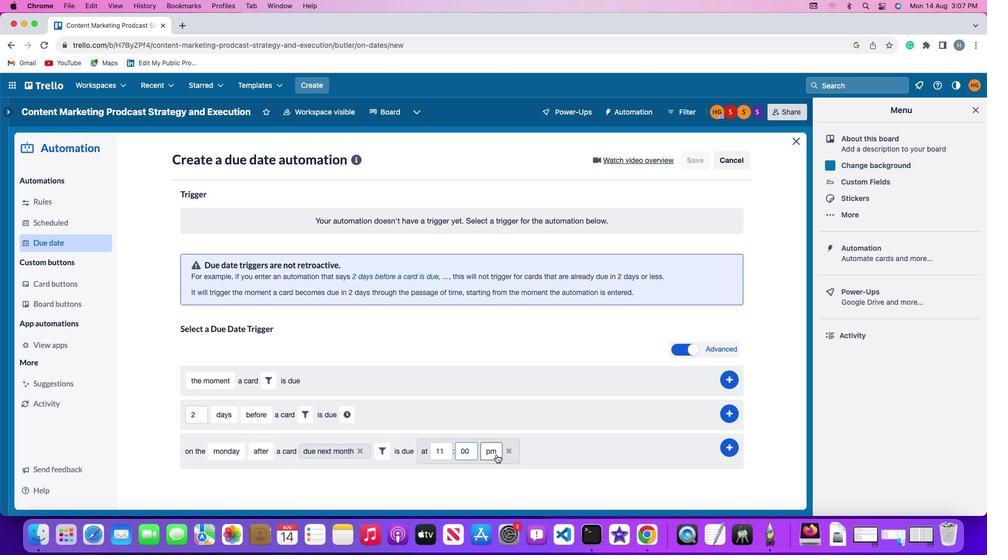 
Action: Mouse pressed left at (496, 455)
Screenshot: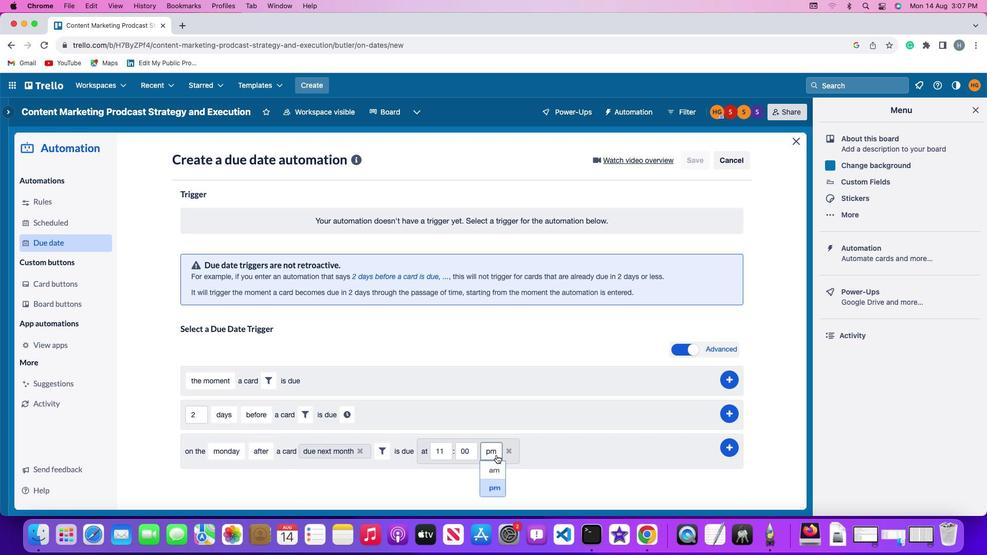 
Action: Mouse moved to (494, 470)
Screenshot: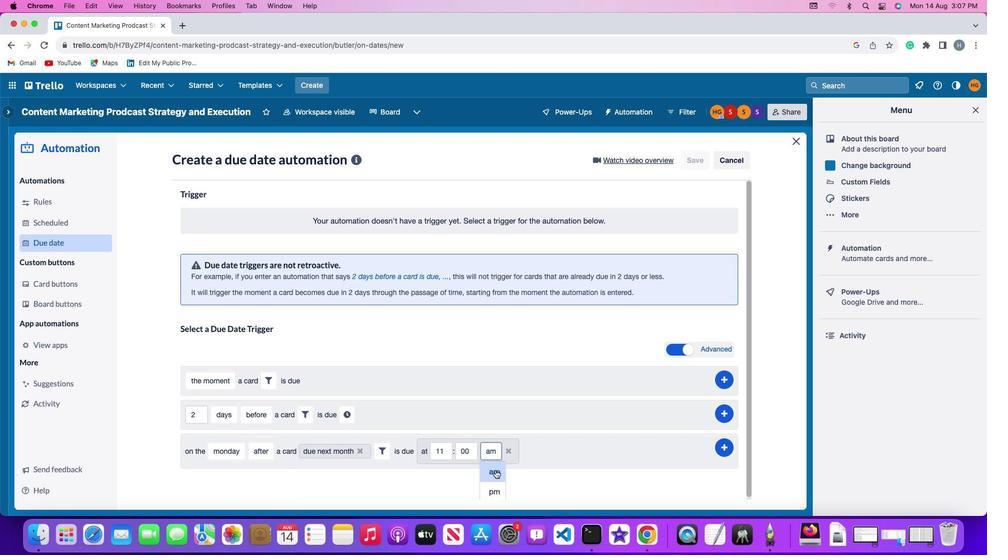 
Action: Mouse pressed left at (494, 470)
Screenshot: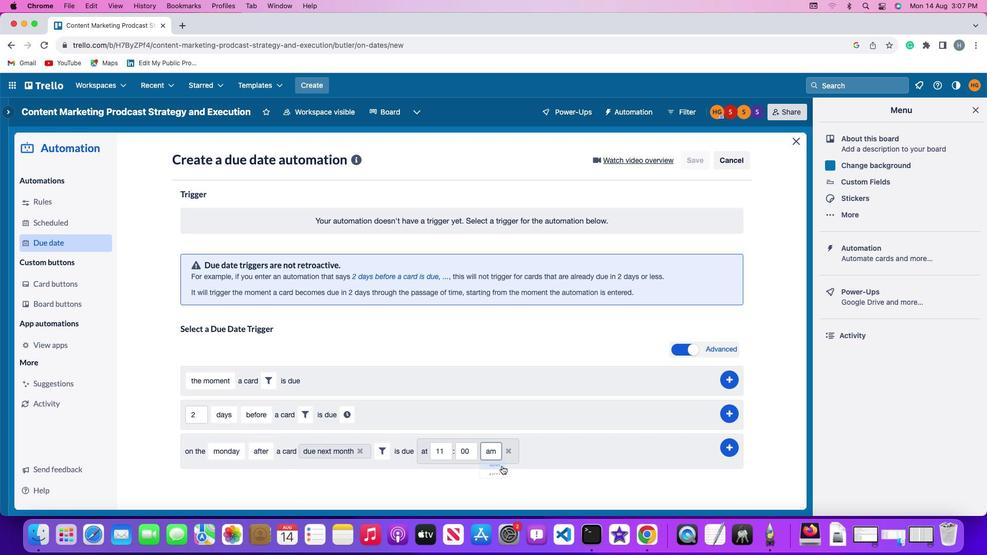 
Action: Mouse moved to (736, 447)
Screenshot: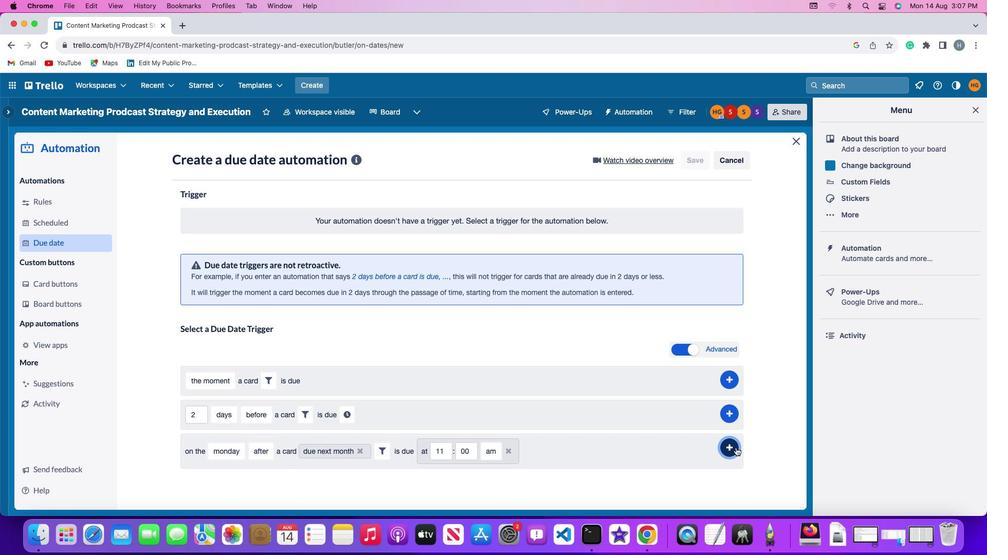 
Action: Mouse pressed left at (736, 447)
Screenshot: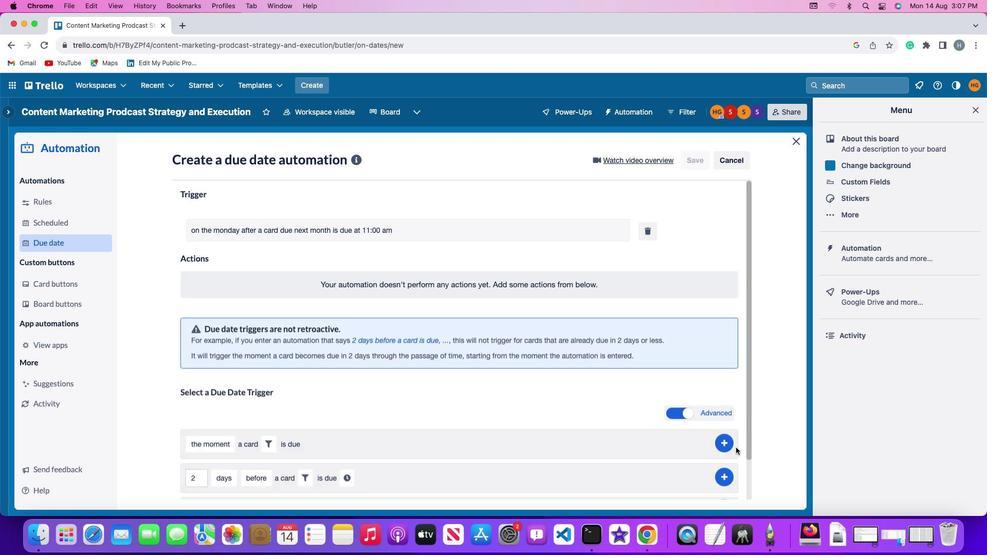 
Action: Mouse moved to (755, 400)
Screenshot: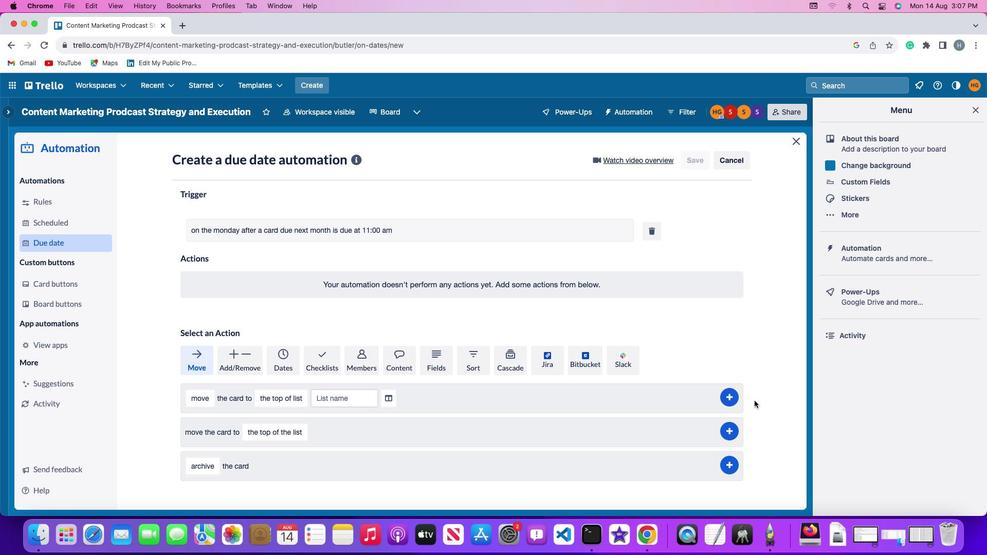 
